 Task: Look for space in Buckhaven, United Kingdom from 7th July, 2023 to 14th July, 2023 for 1 adult in price range Rs.6000 to Rs.14000. Place can be shared room with 1  bedroom having 1 bed and 1 bathroom. Property type can be house, flat, guest house, hotel. Amenities needed are: wifi. Booking option can be shelf check-in. Required host language is English.
Action: Mouse moved to (431, 52)
Screenshot: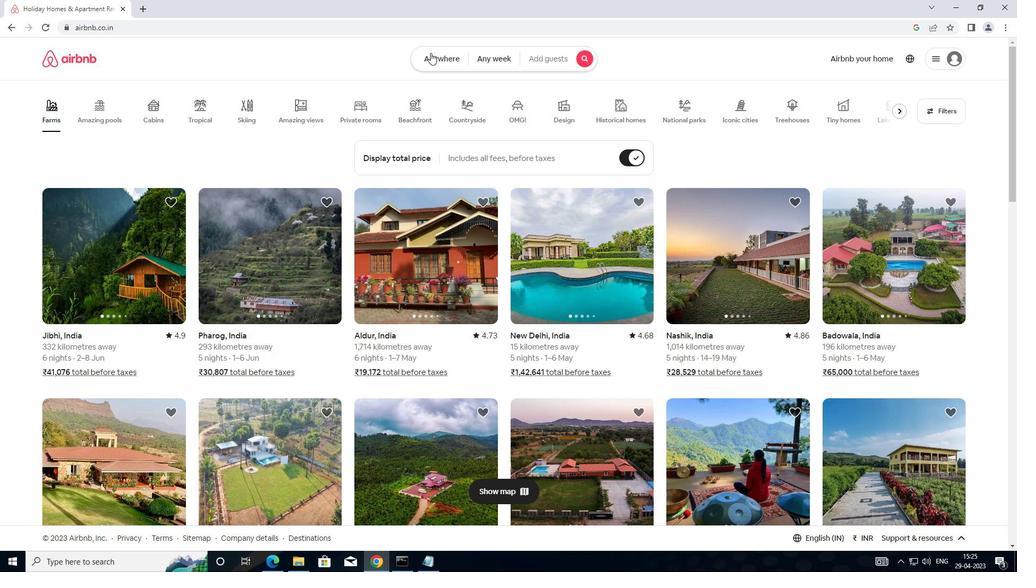 
Action: Mouse pressed left at (431, 52)
Screenshot: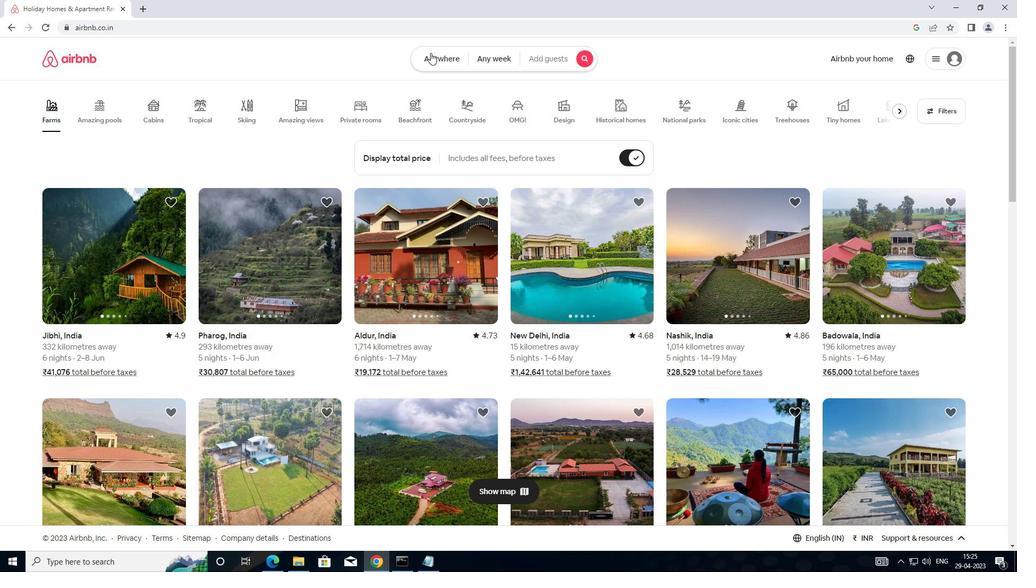 
Action: Mouse moved to (317, 103)
Screenshot: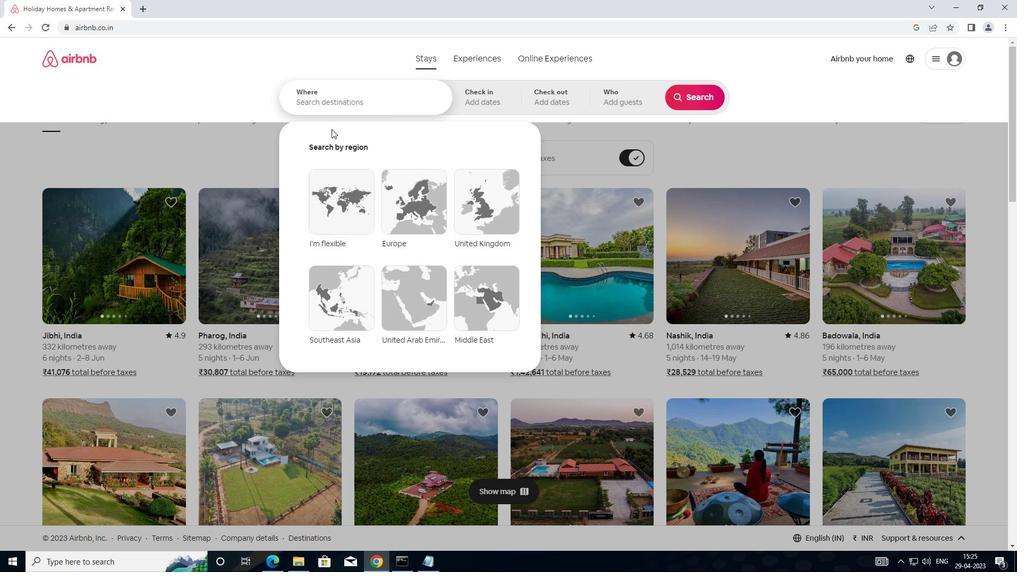 
Action: Mouse pressed left at (317, 103)
Screenshot: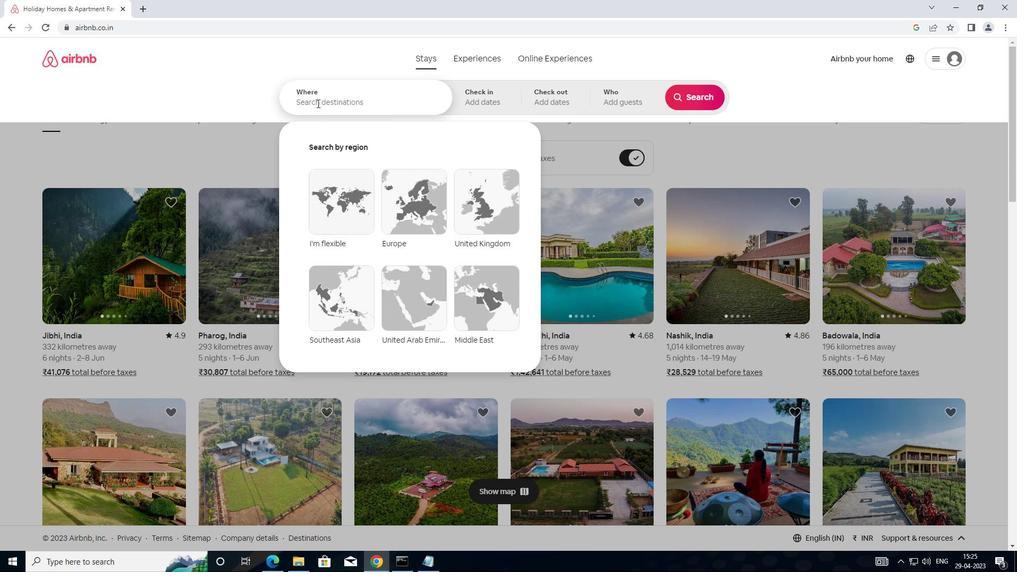 
Action: Mouse moved to (433, 112)
Screenshot: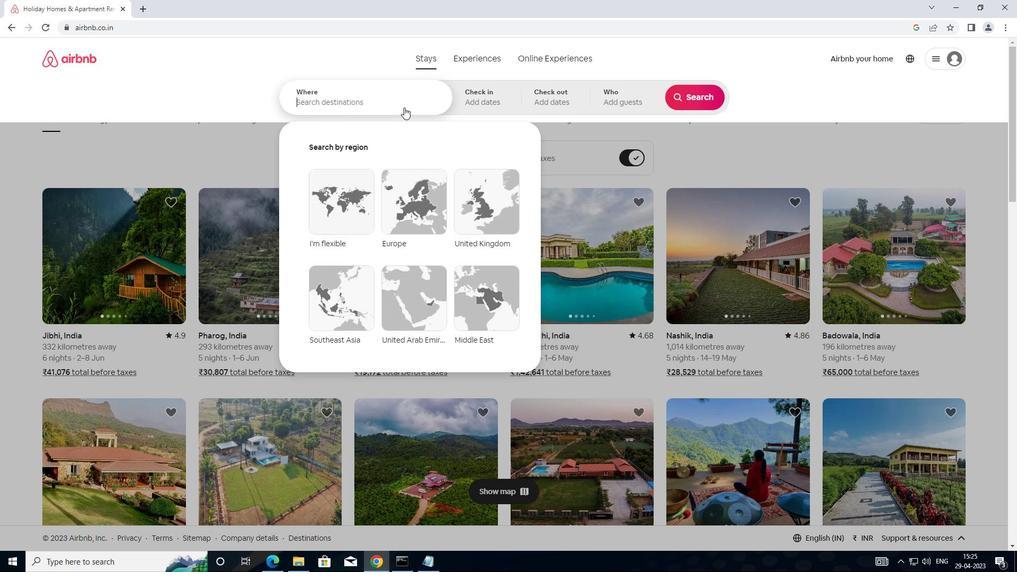 
Action: Key pressed <Key.shift>BUCKHEAVEN,UNITED<Key.space>KINGDOM
Screenshot: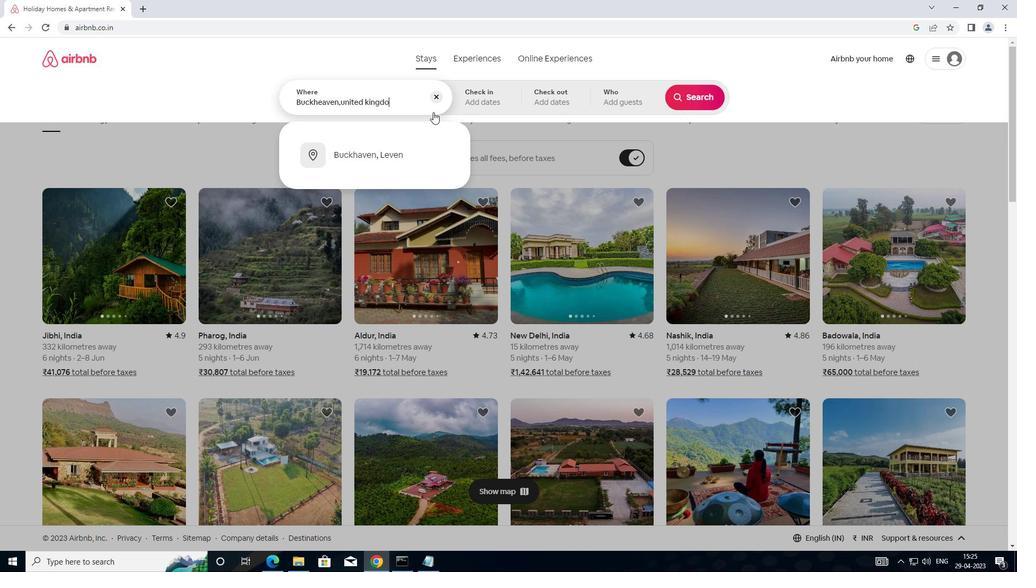 
Action: Mouse moved to (486, 85)
Screenshot: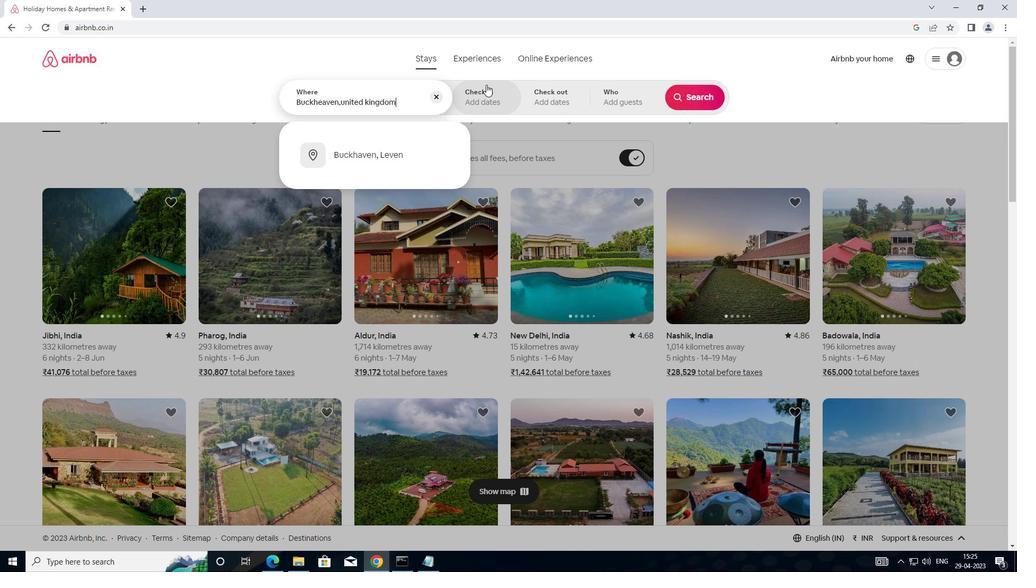 
Action: Mouse pressed left at (486, 85)
Screenshot: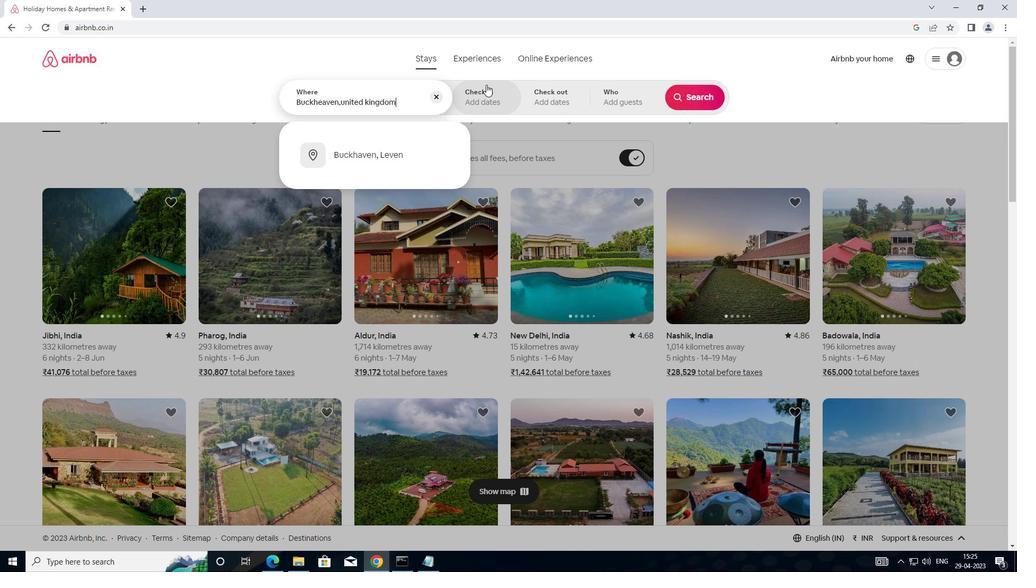 
Action: Mouse moved to (691, 181)
Screenshot: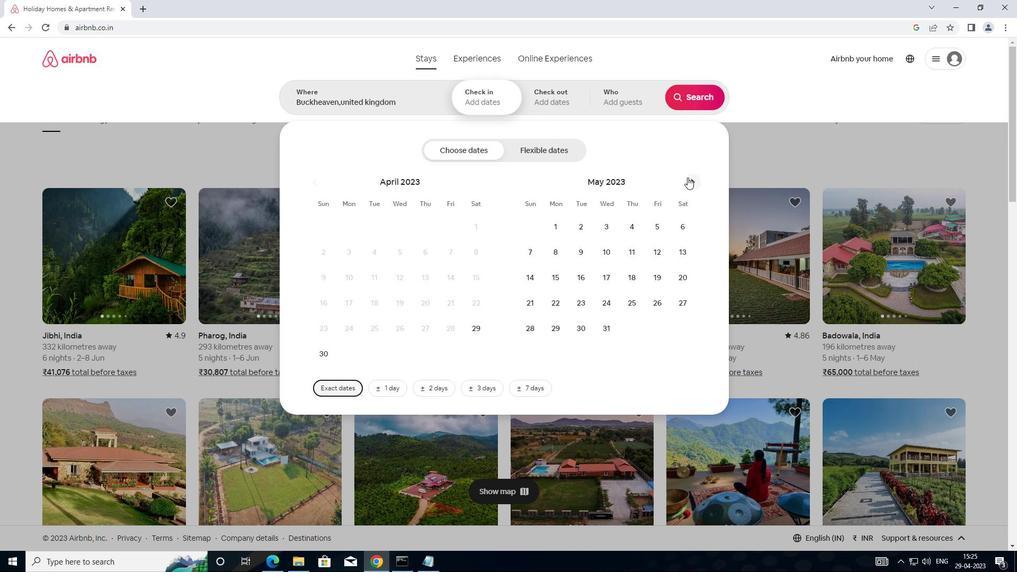 
Action: Mouse pressed left at (691, 181)
Screenshot: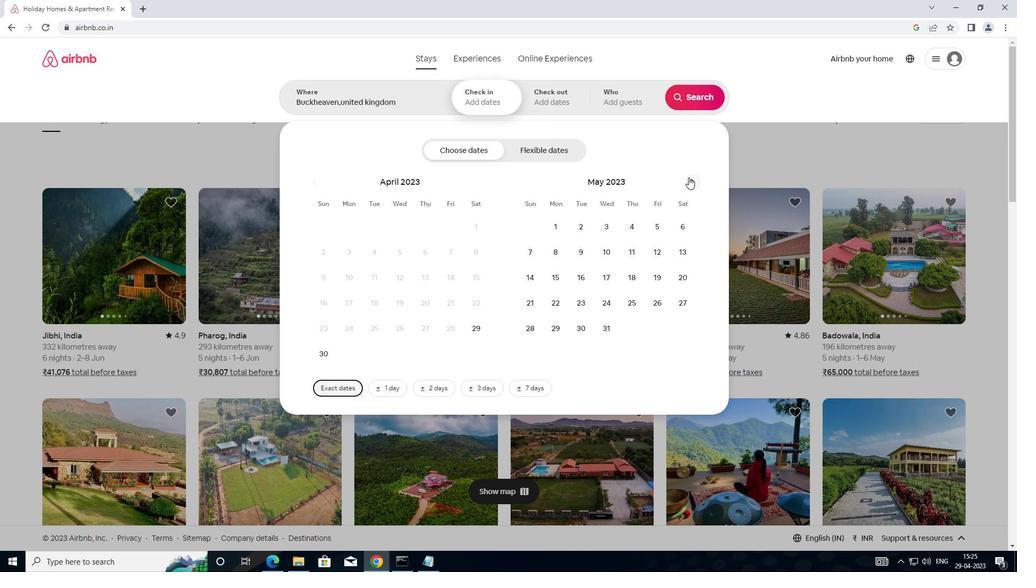 
Action: Mouse pressed left at (691, 181)
Screenshot: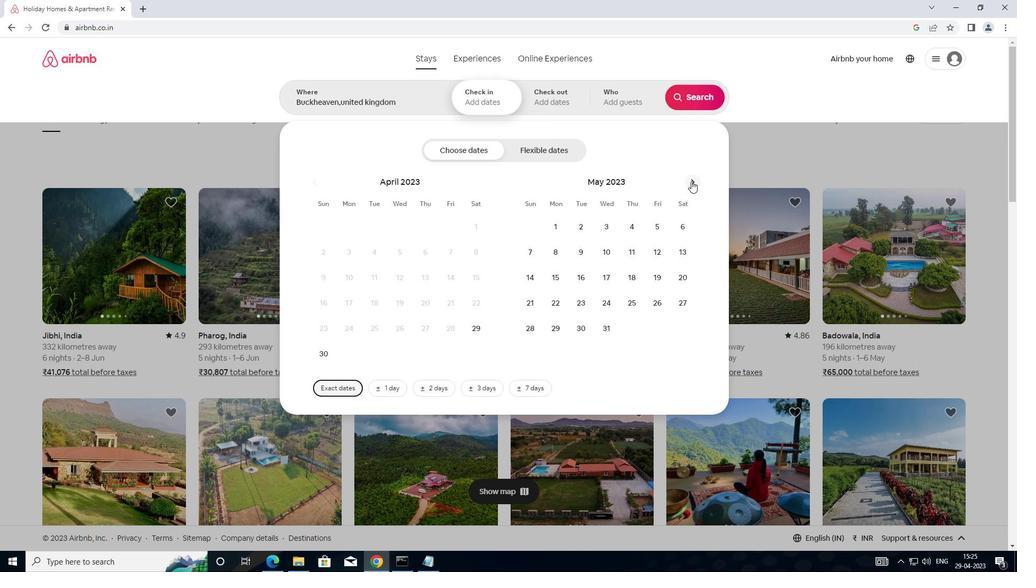 
Action: Mouse moved to (691, 181)
Screenshot: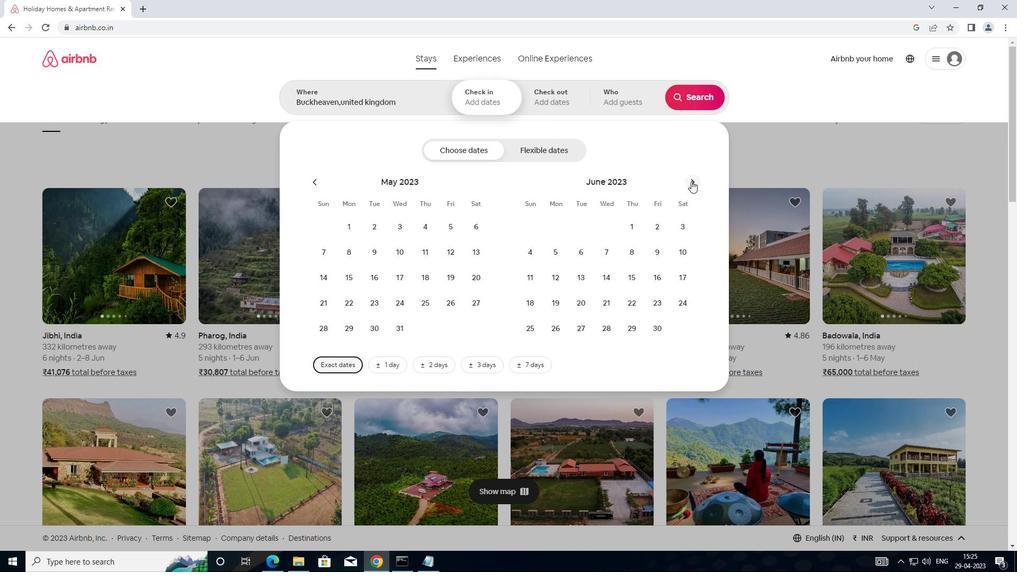 
Action: Mouse pressed left at (691, 181)
Screenshot: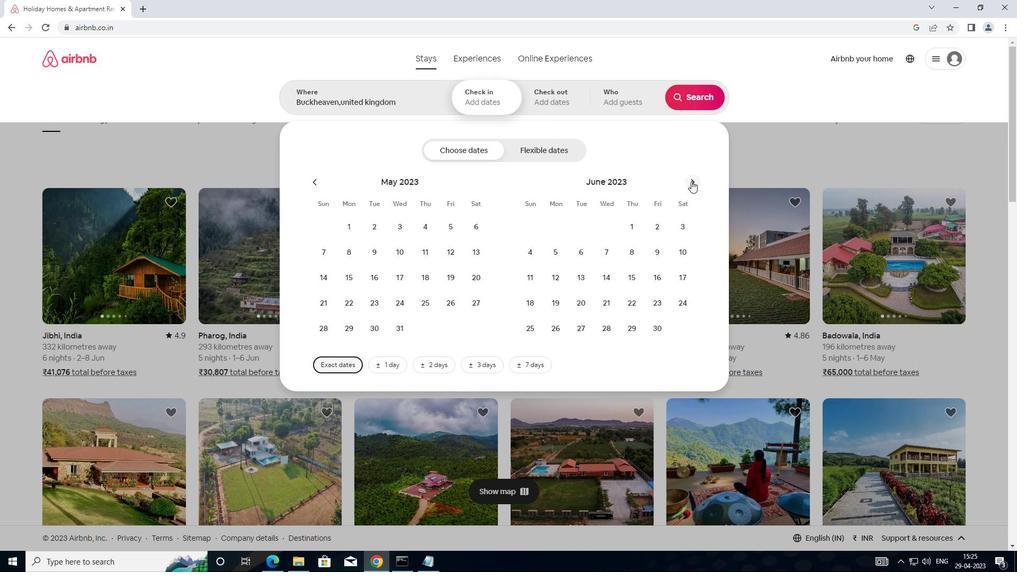 
Action: Mouse moved to (446, 250)
Screenshot: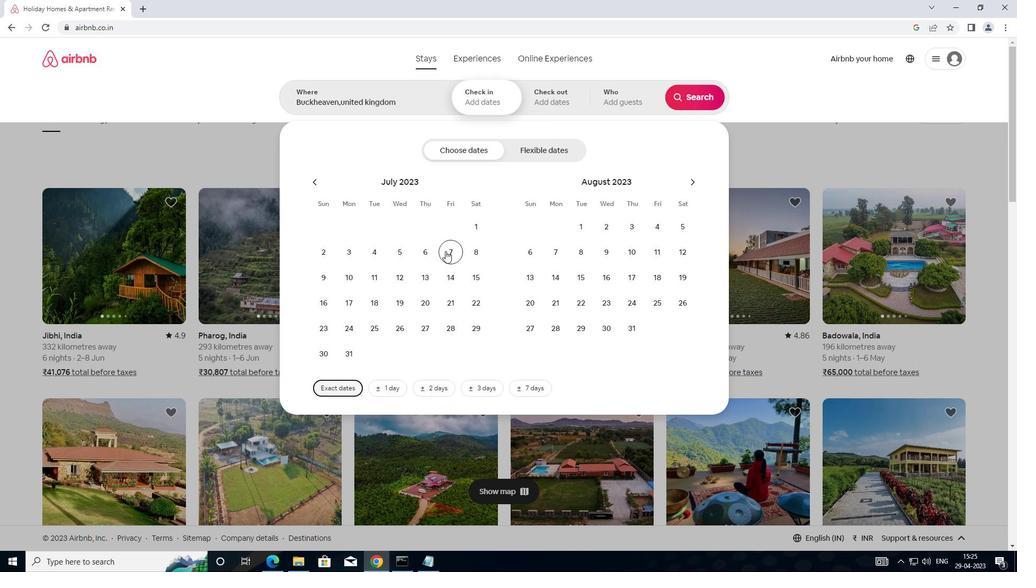 
Action: Mouse pressed left at (446, 250)
Screenshot: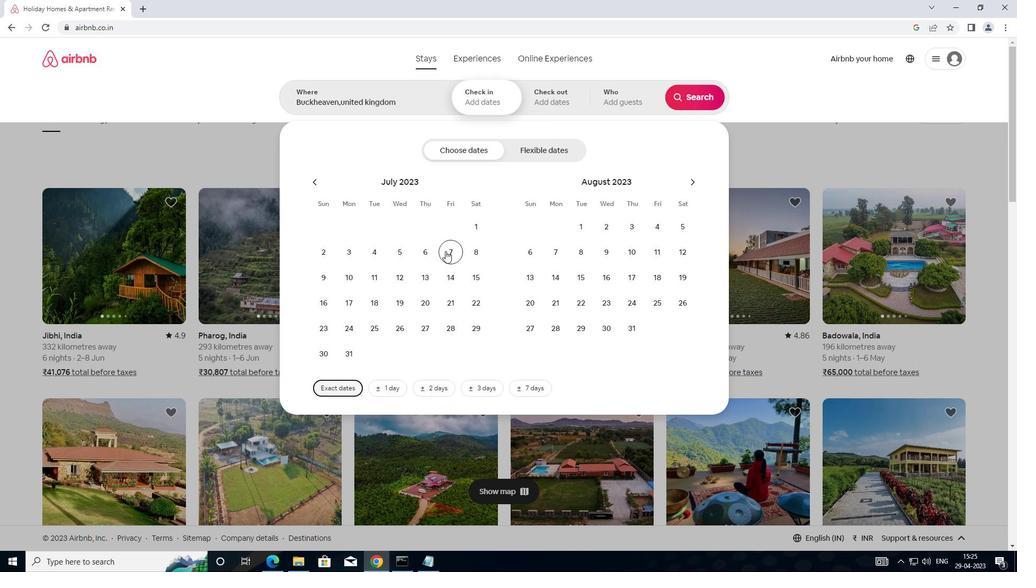 
Action: Mouse moved to (448, 276)
Screenshot: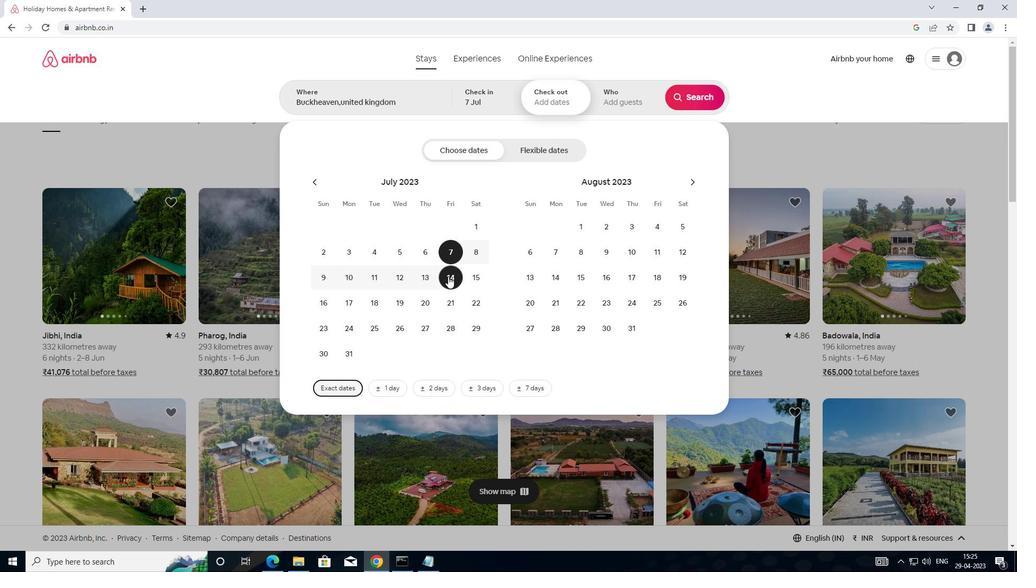 
Action: Mouse pressed left at (448, 276)
Screenshot: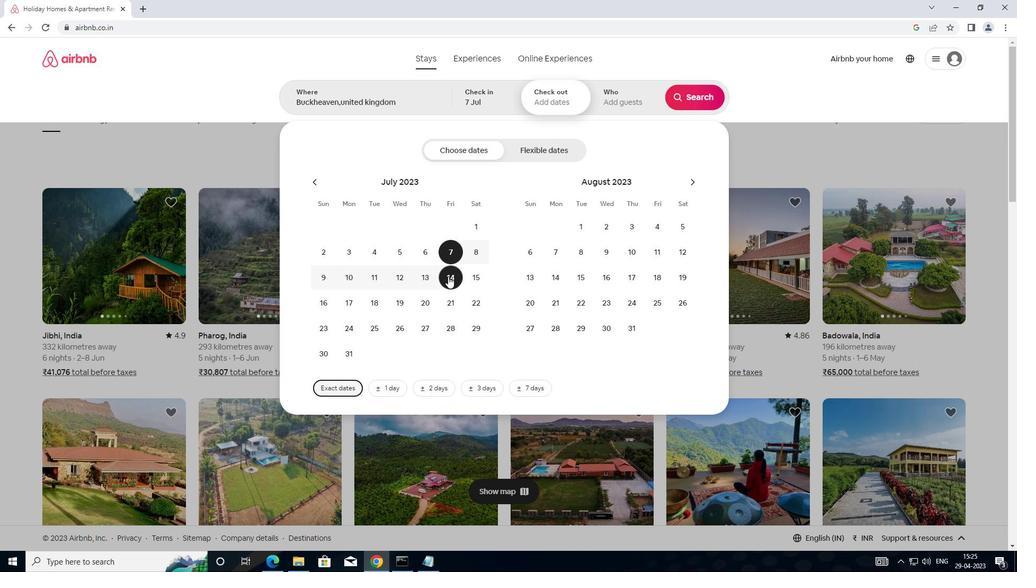 
Action: Mouse moved to (628, 107)
Screenshot: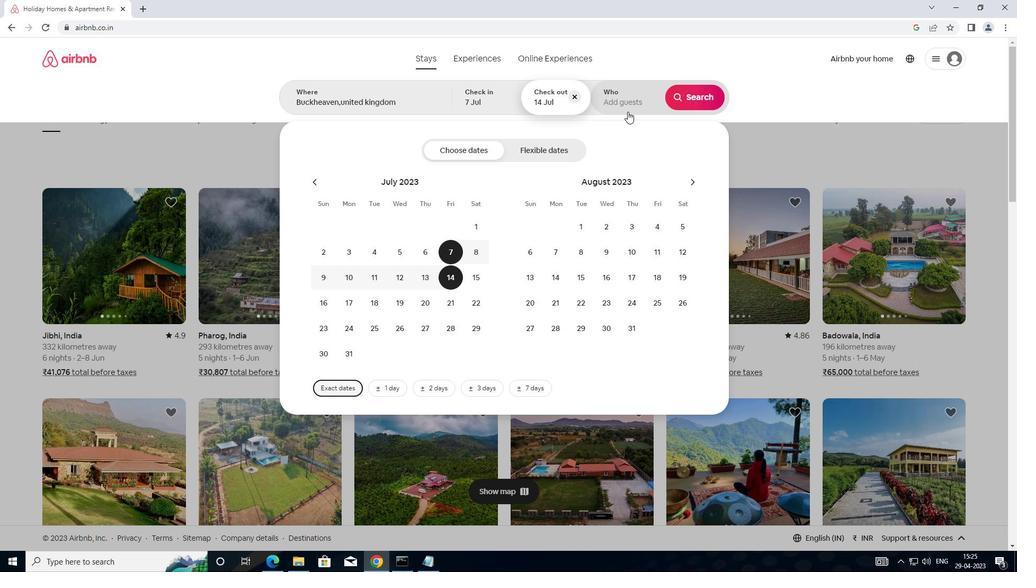 
Action: Mouse pressed left at (628, 107)
Screenshot: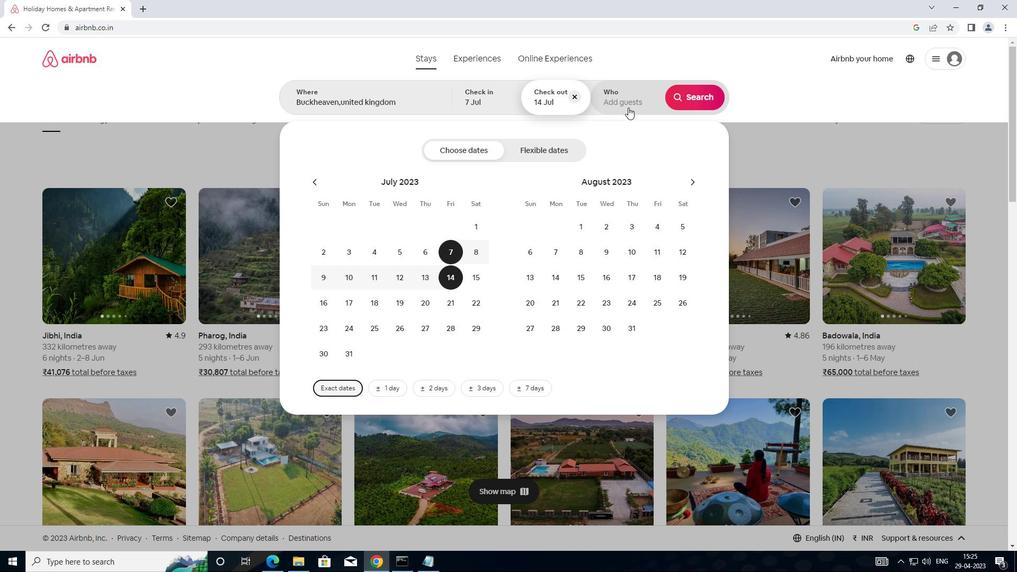 
Action: Mouse moved to (702, 148)
Screenshot: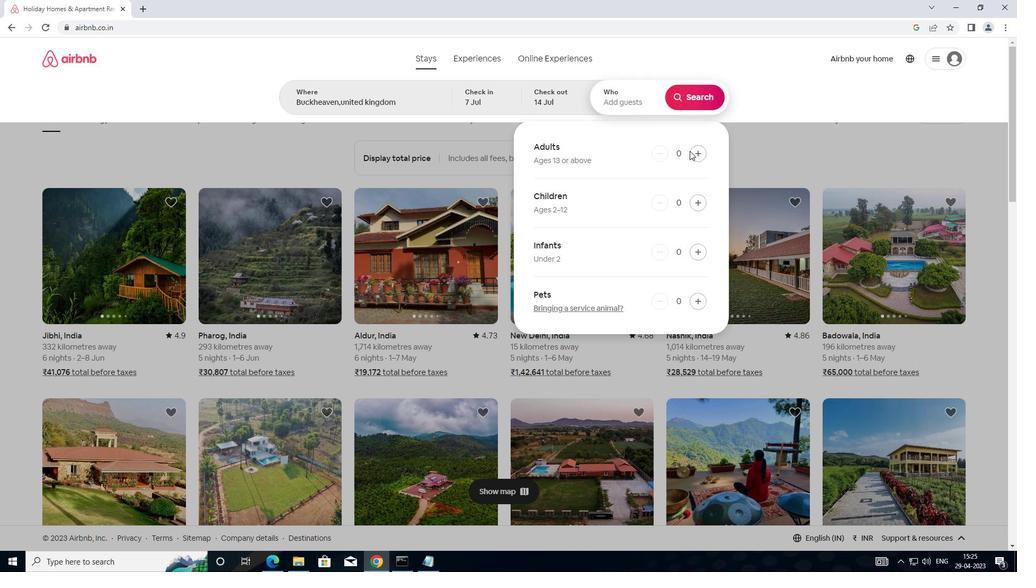 
Action: Mouse pressed left at (702, 148)
Screenshot: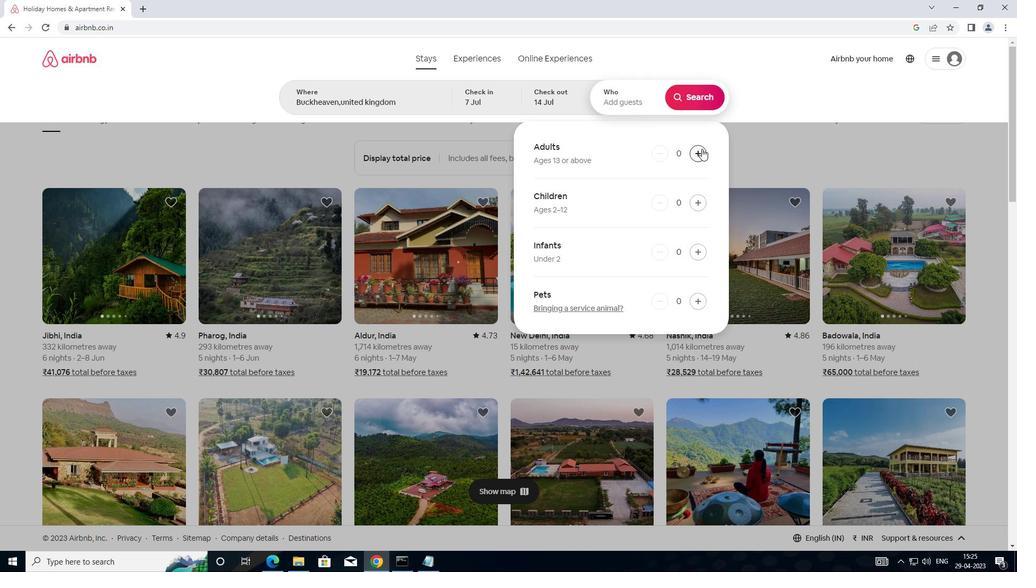 
Action: Mouse moved to (715, 99)
Screenshot: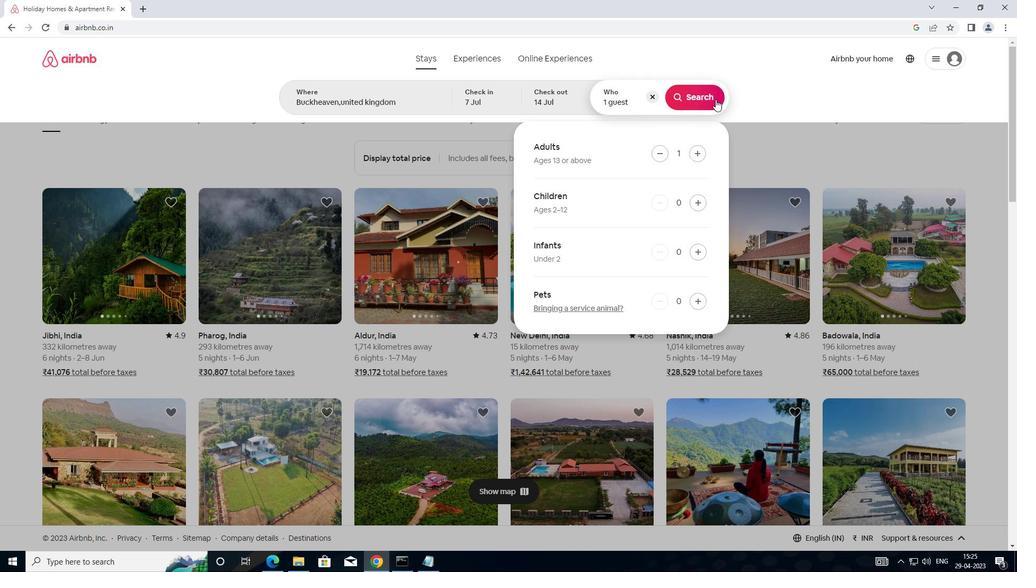 
Action: Mouse pressed left at (715, 99)
Screenshot: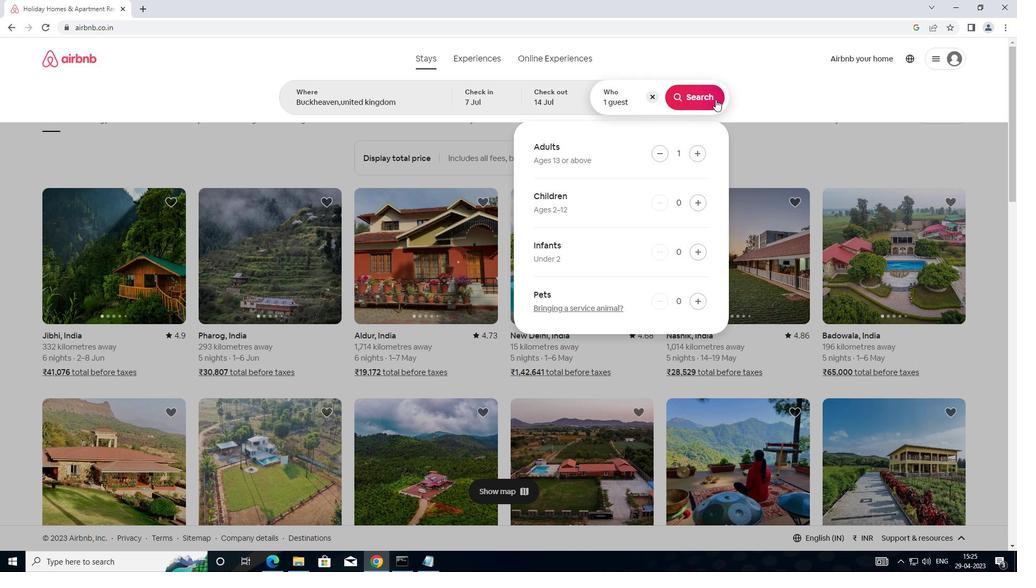 
Action: Mouse moved to (979, 104)
Screenshot: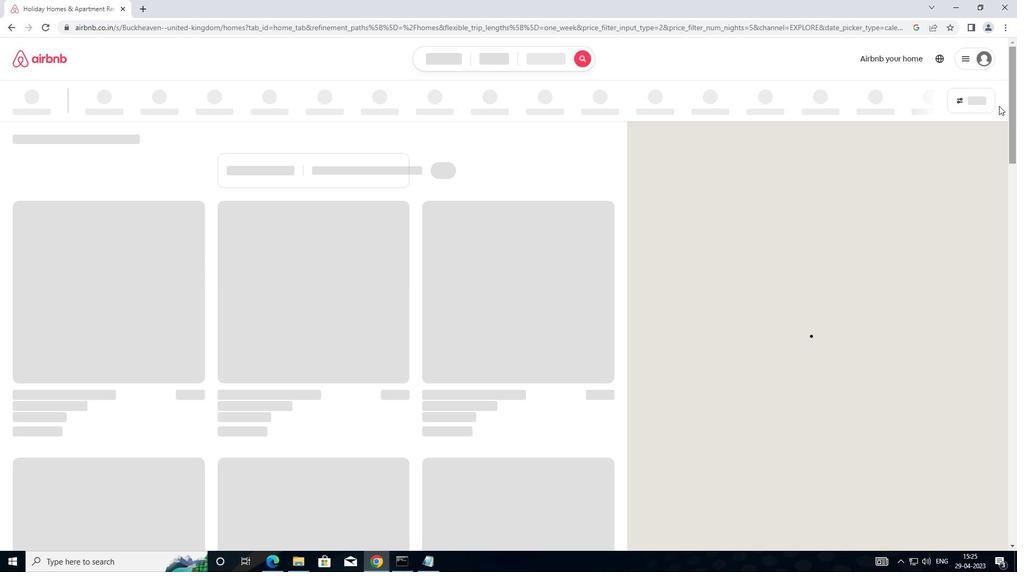 
Action: Mouse pressed left at (979, 104)
Screenshot: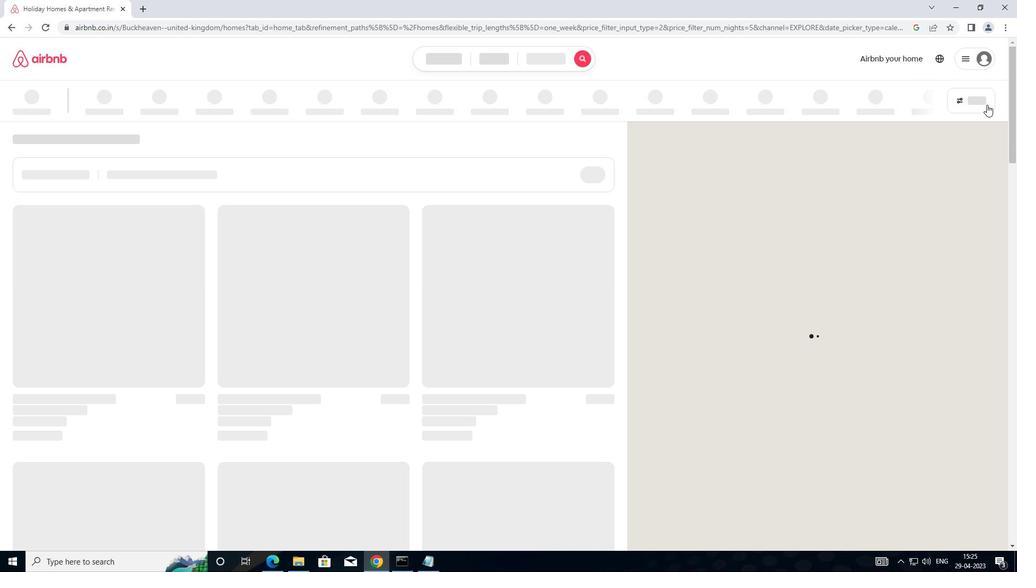 
Action: Mouse moved to (422, 236)
Screenshot: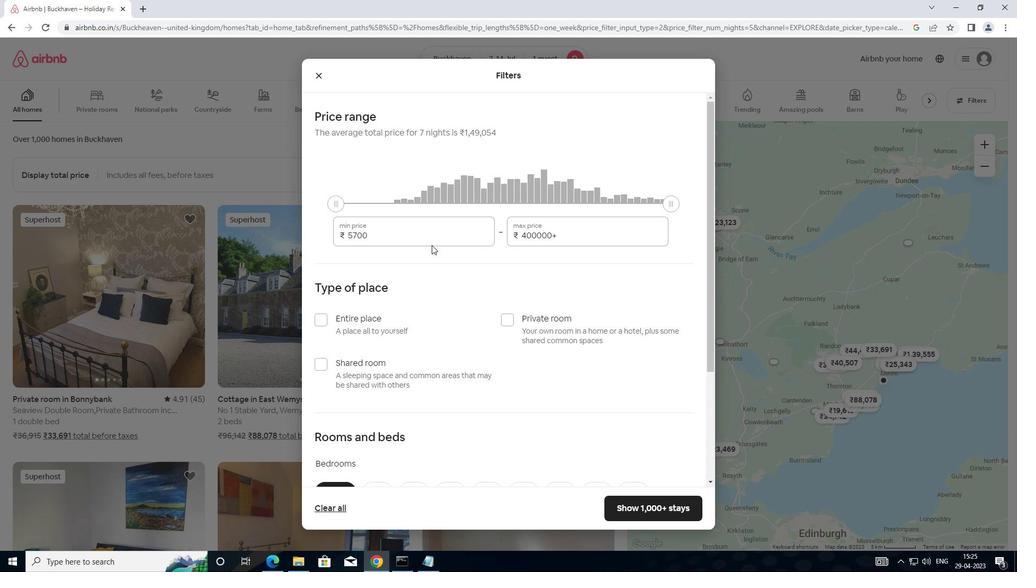 
Action: Mouse pressed left at (422, 236)
Screenshot: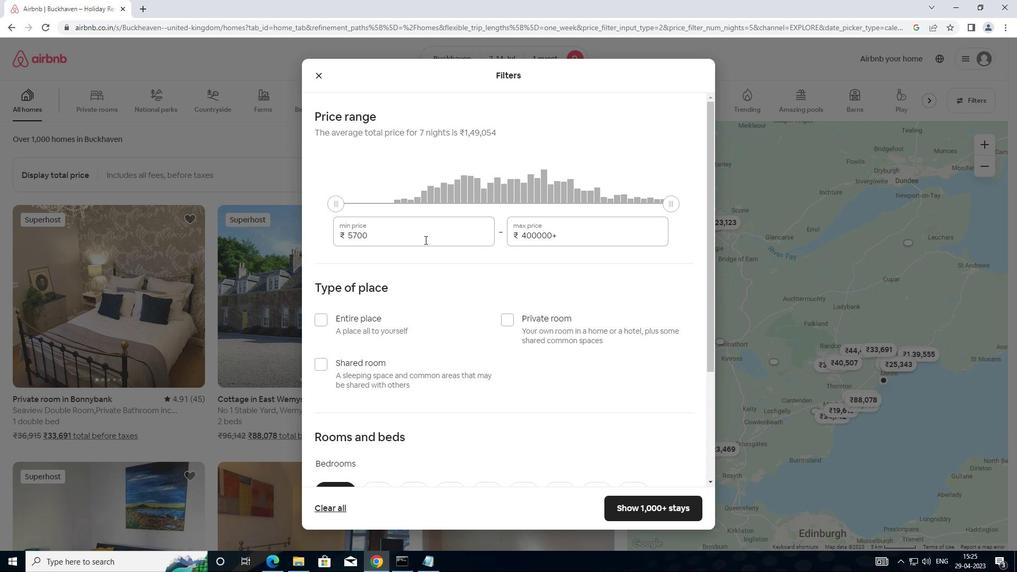 
Action: Mouse moved to (338, 250)
Screenshot: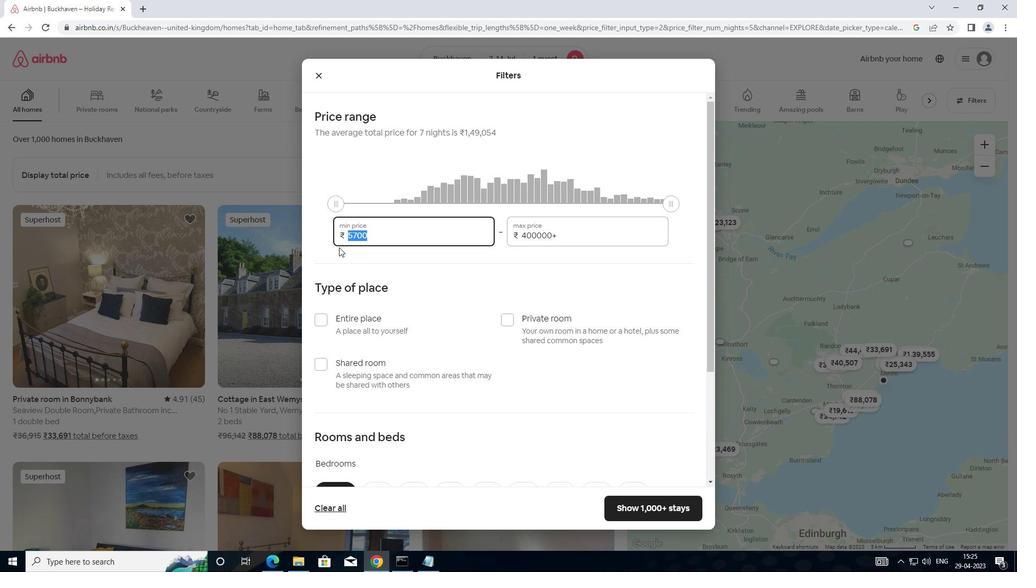 
Action: Key pressed 6000
Screenshot: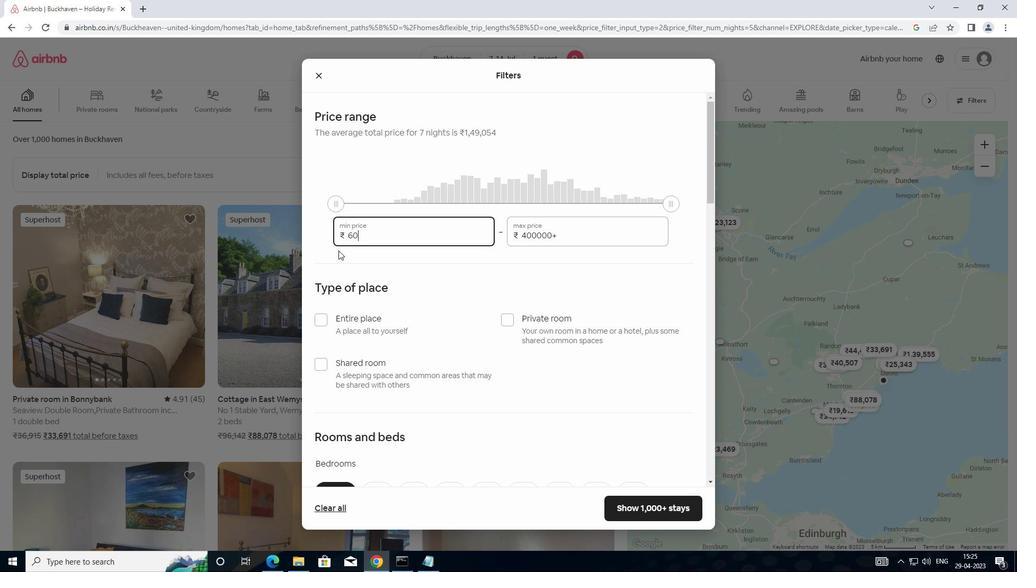 
Action: Mouse moved to (574, 229)
Screenshot: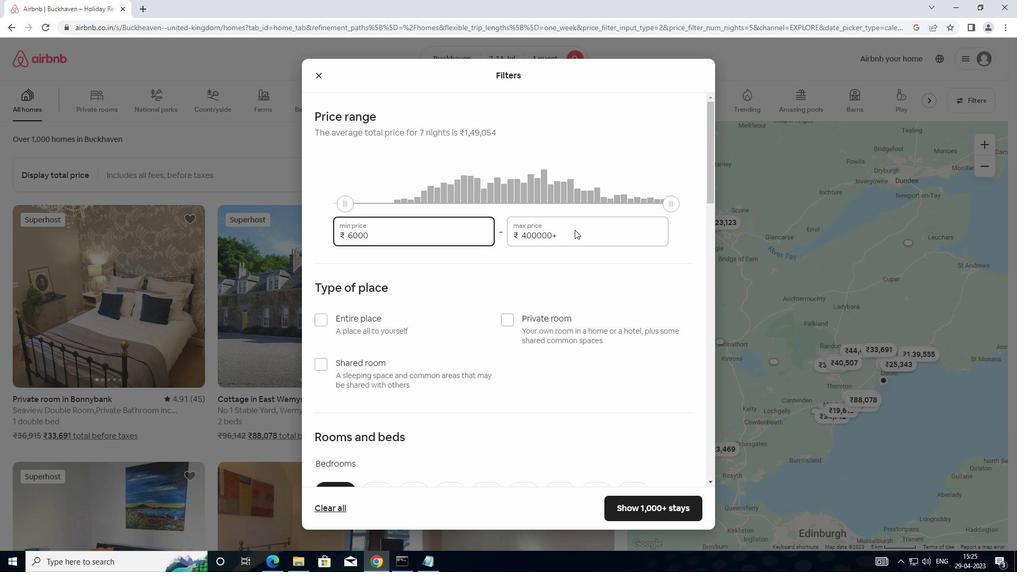 
Action: Mouse pressed left at (574, 229)
Screenshot: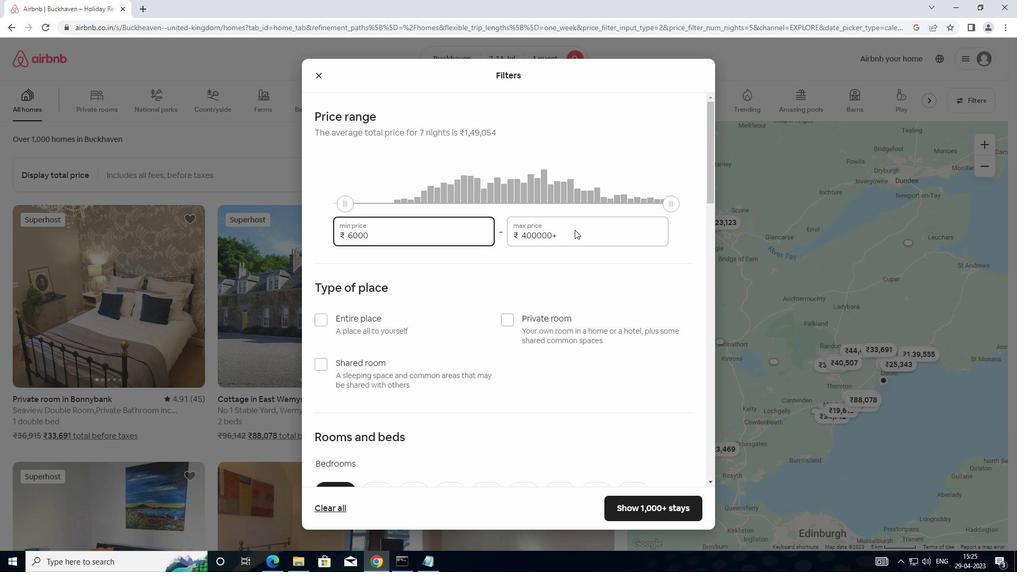 
Action: Mouse moved to (564, 234)
Screenshot: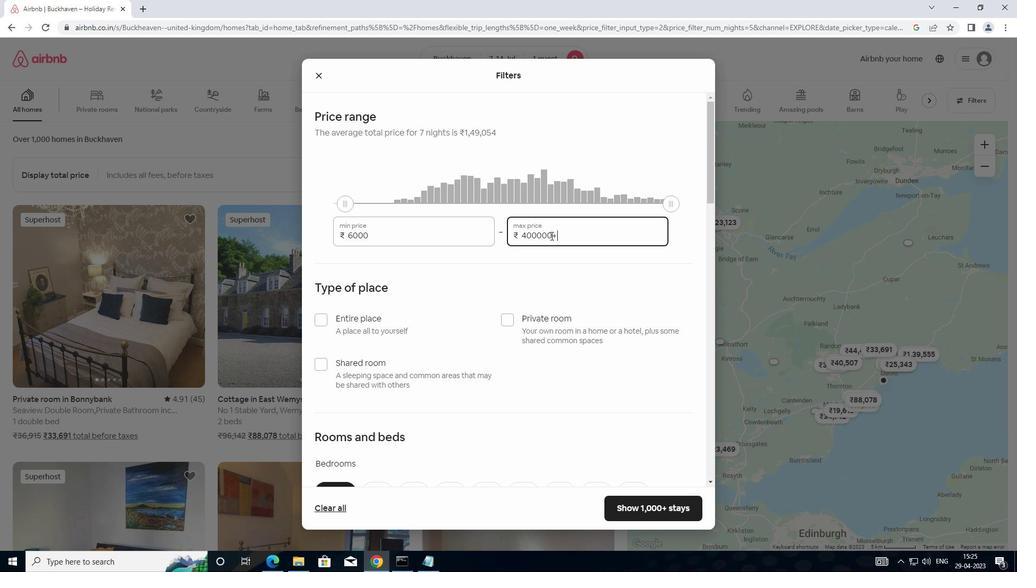 
Action: Mouse pressed left at (564, 234)
Screenshot: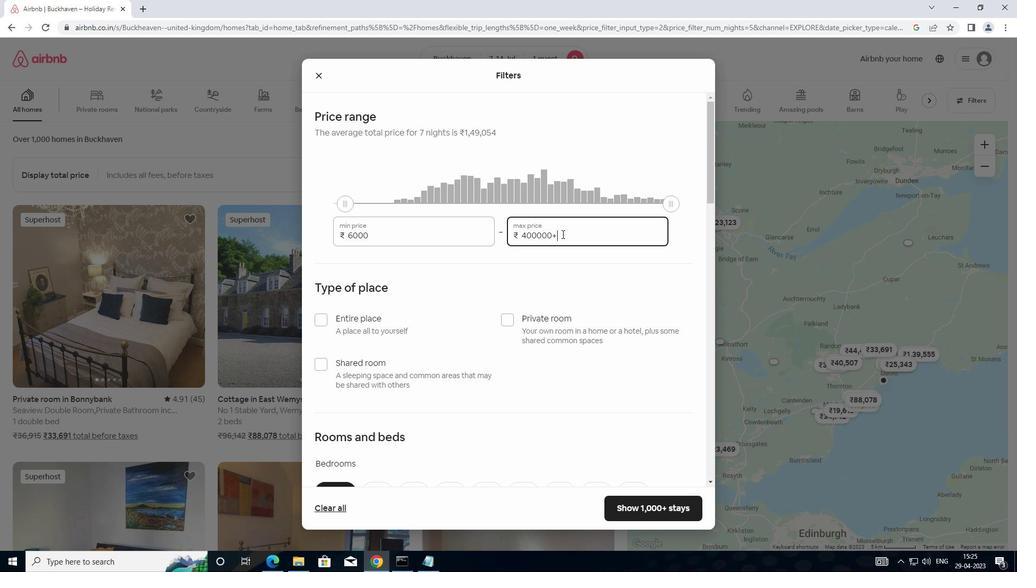 
Action: Mouse moved to (514, 231)
Screenshot: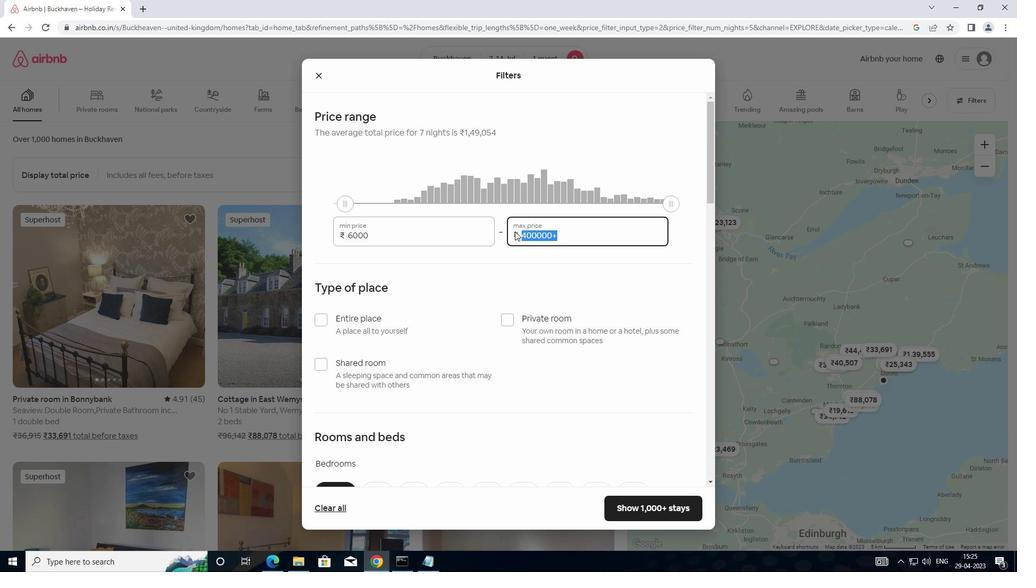 
Action: Key pressed 1
Screenshot: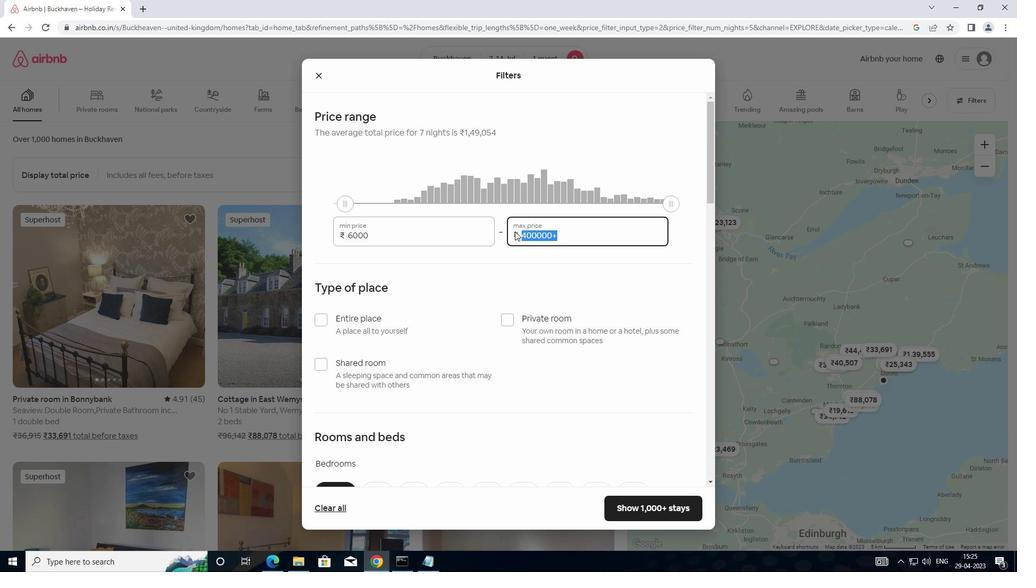 
Action: Mouse moved to (514, 231)
Screenshot: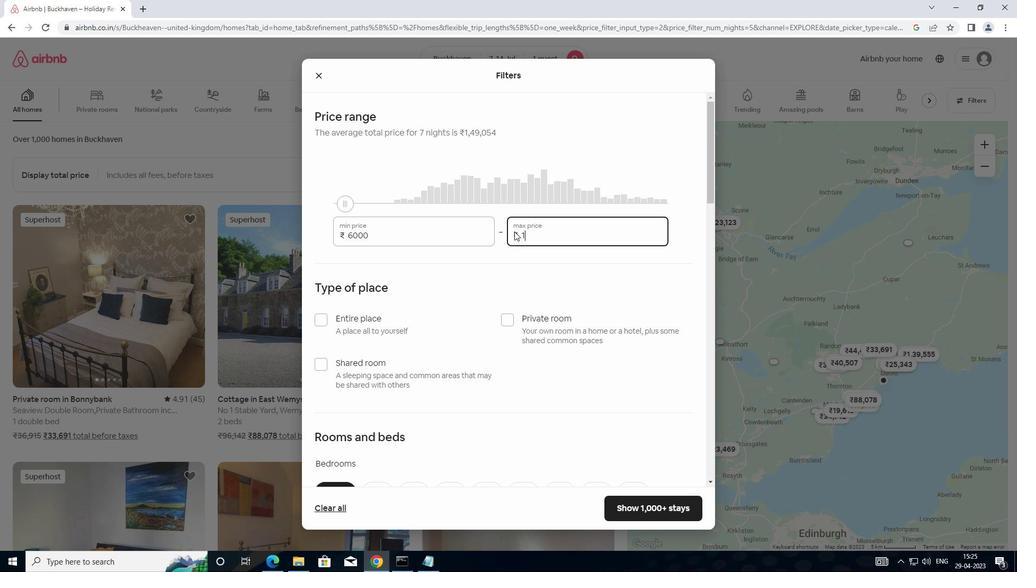 
Action: Key pressed 4
Screenshot: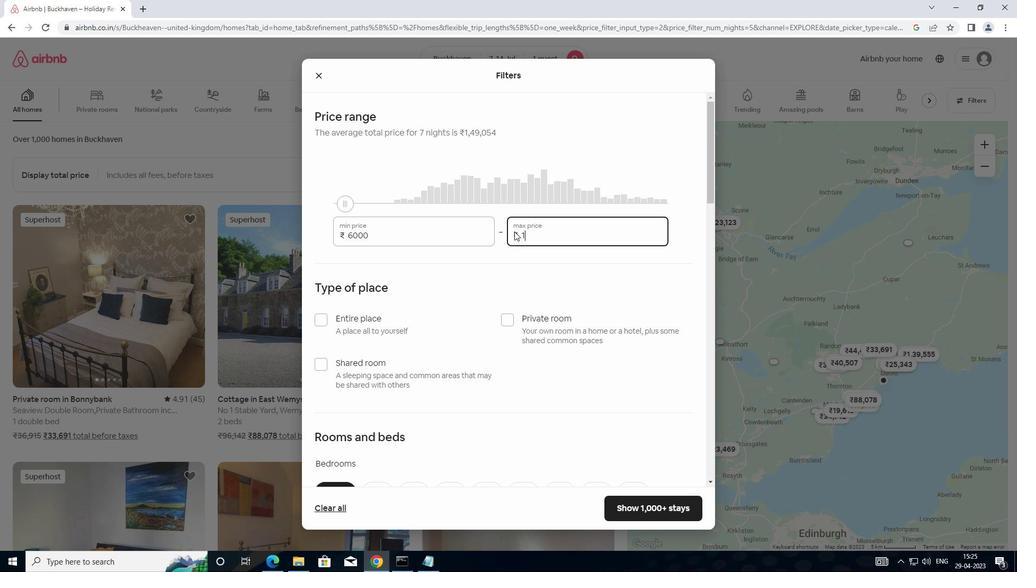 
Action: Mouse moved to (514, 230)
Screenshot: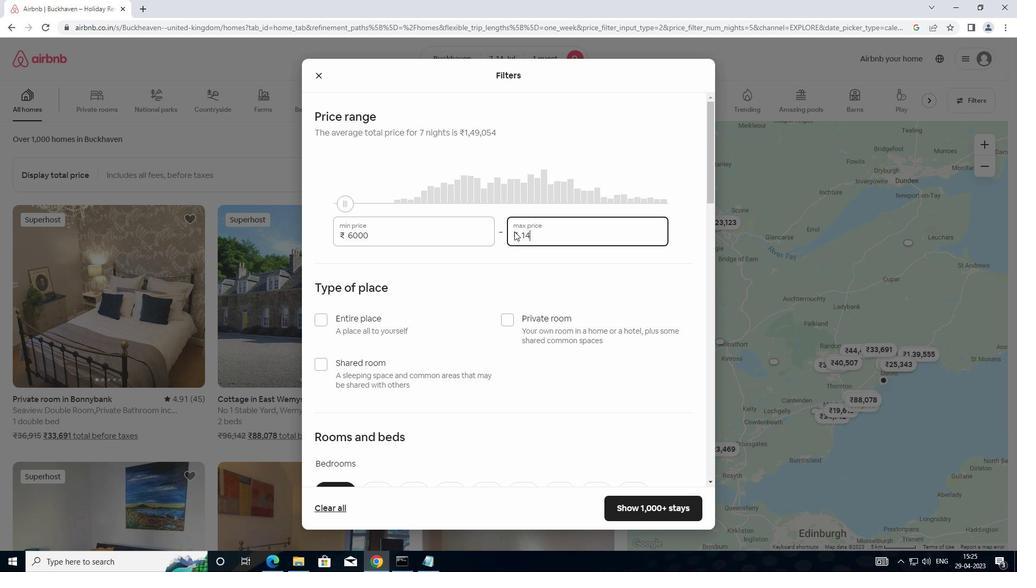 
Action: Key pressed 0
Screenshot: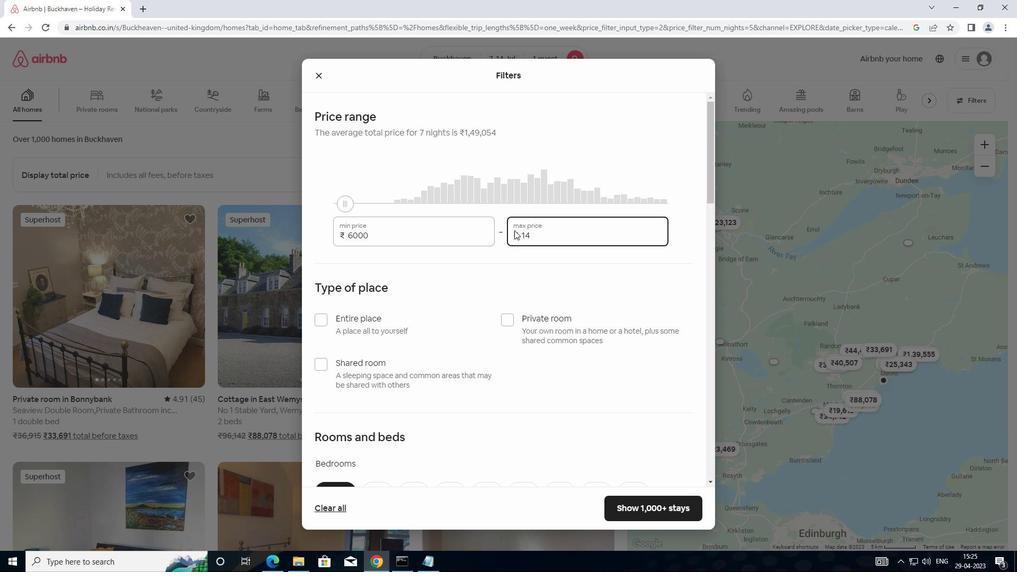 
Action: Mouse moved to (515, 229)
Screenshot: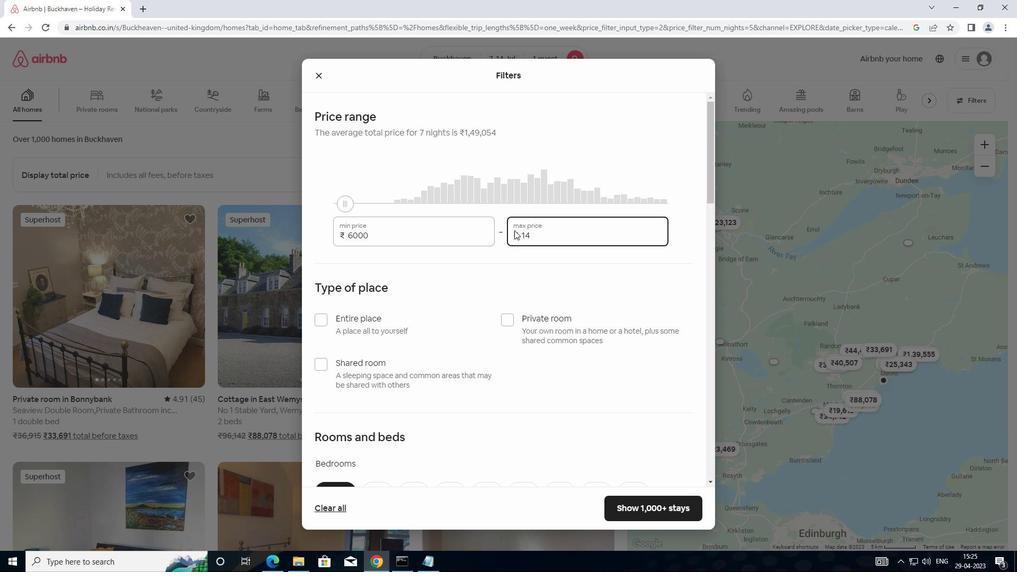 
Action: Key pressed 0
Screenshot: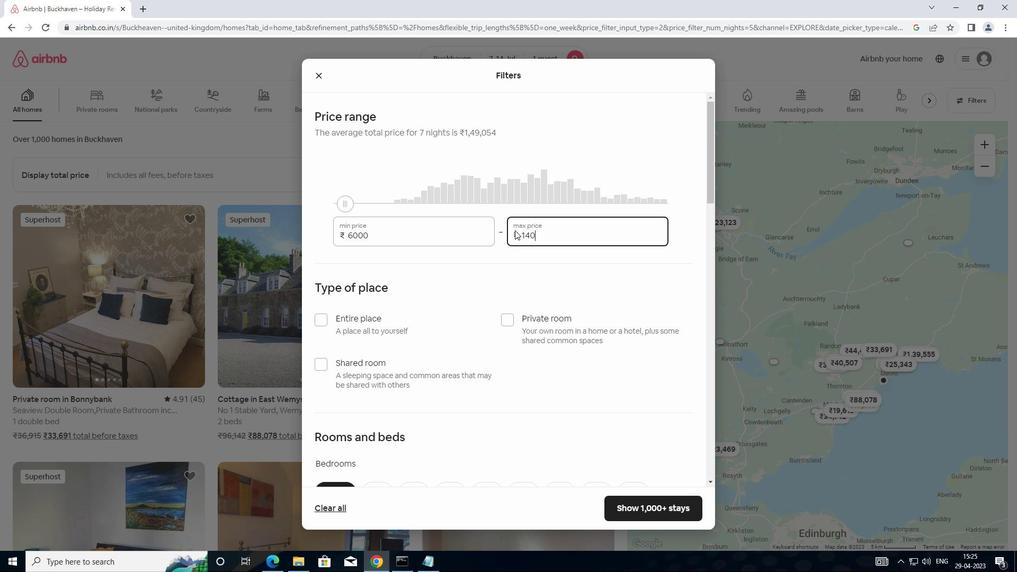 
Action: Mouse moved to (515, 229)
Screenshot: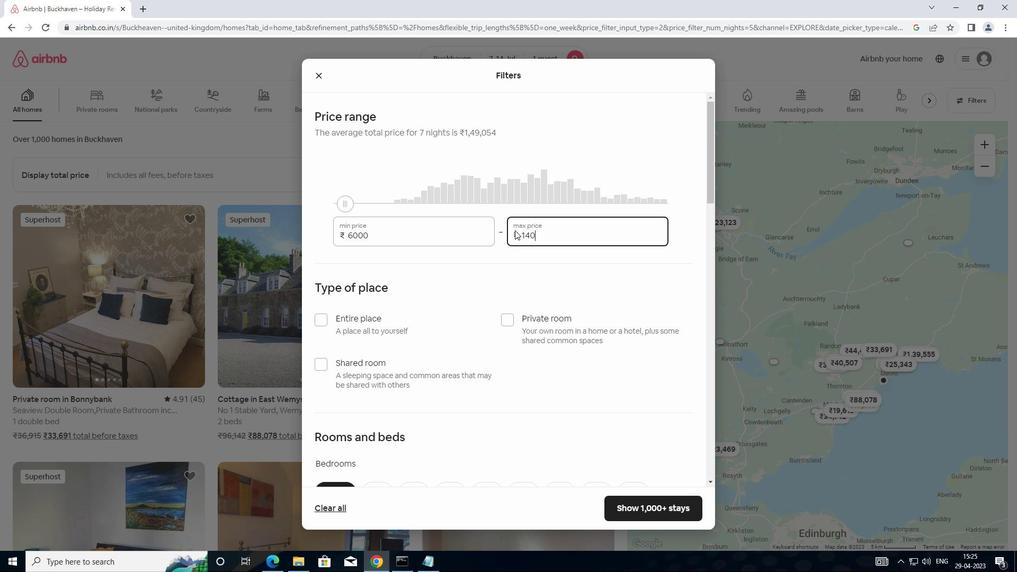 
Action: Key pressed 0
Screenshot: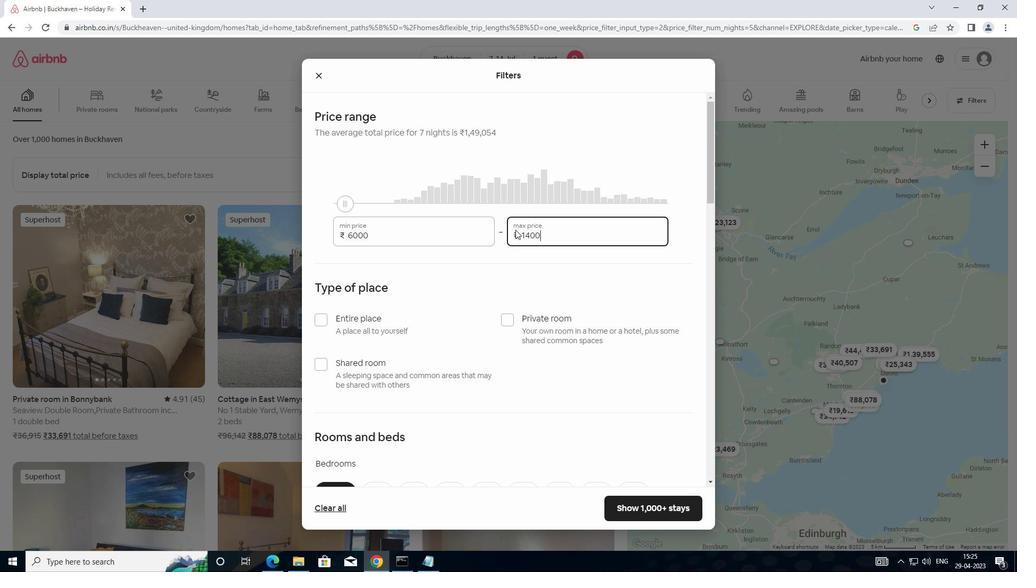 
Action: Mouse moved to (500, 264)
Screenshot: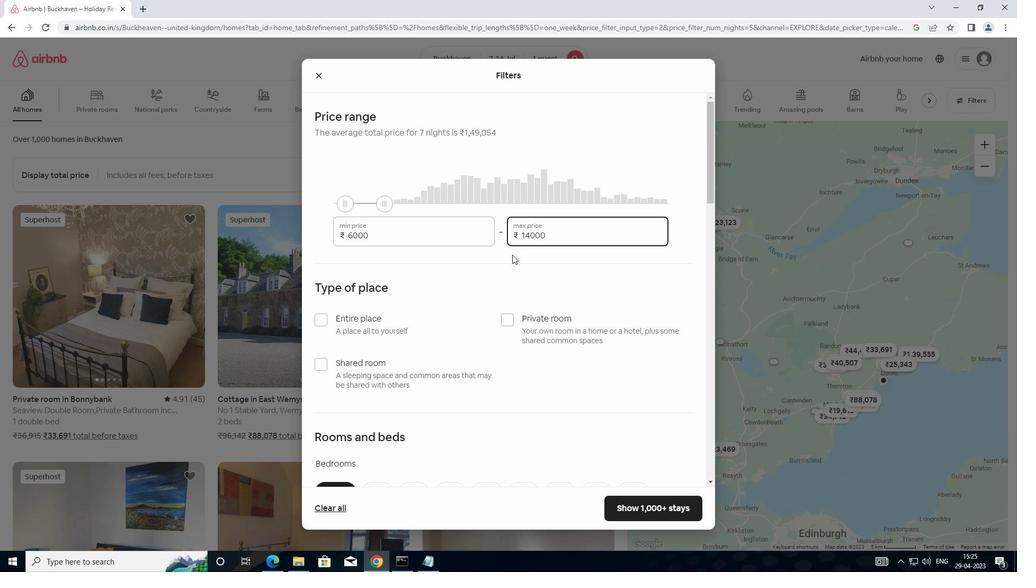 
Action: Mouse scrolled (500, 263) with delta (0, 0)
Screenshot: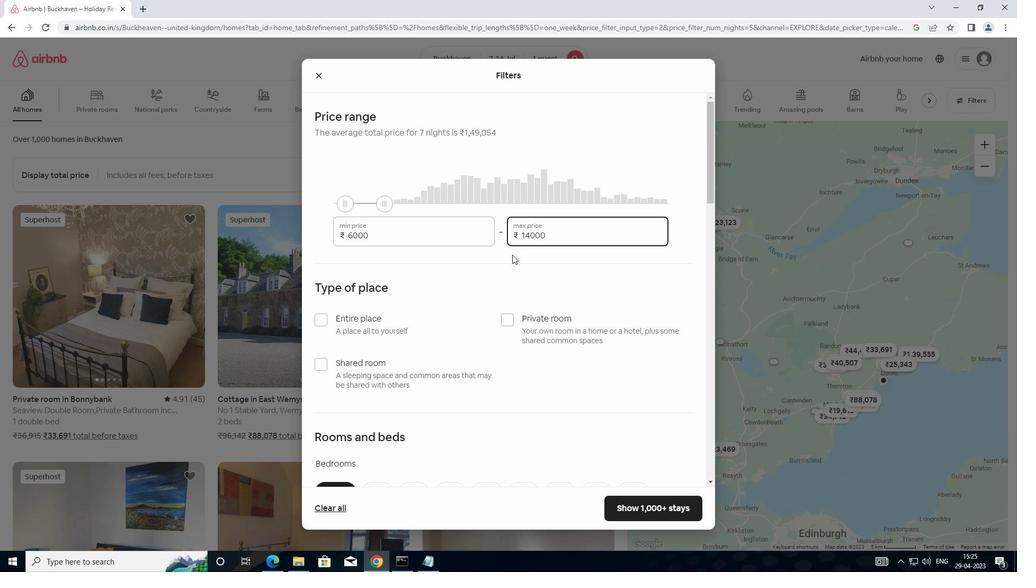 
Action: Mouse moved to (499, 270)
Screenshot: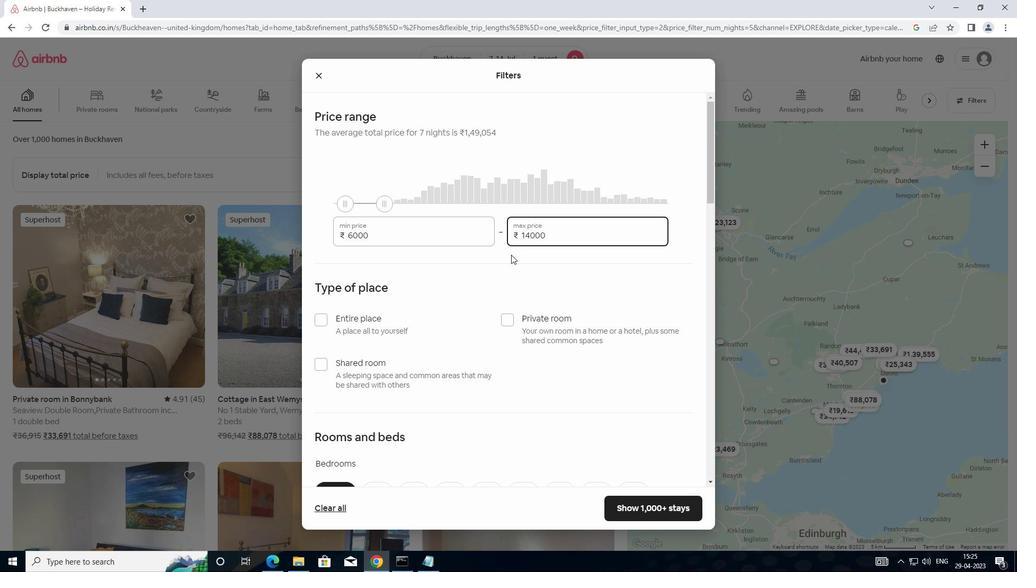 
Action: Mouse scrolled (499, 269) with delta (0, 0)
Screenshot: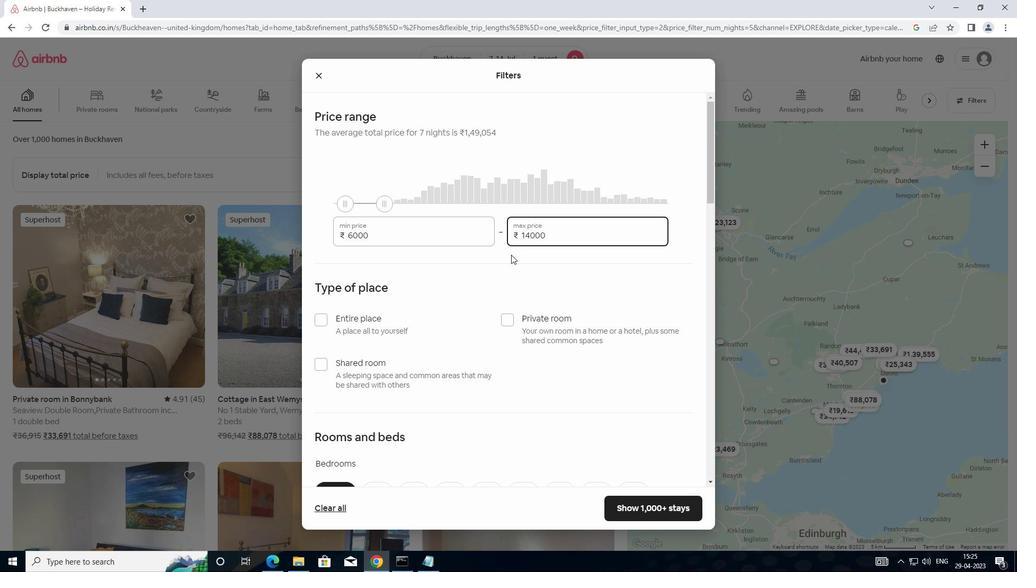 
Action: Mouse moved to (322, 261)
Screenshot: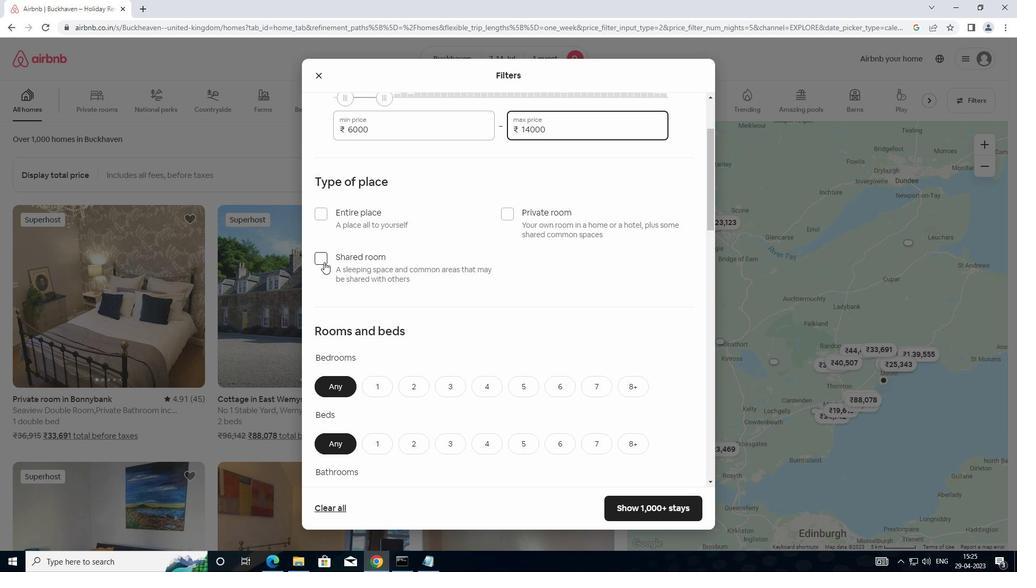
Action: Mouse pressed left at (322, 261)
Screenshot: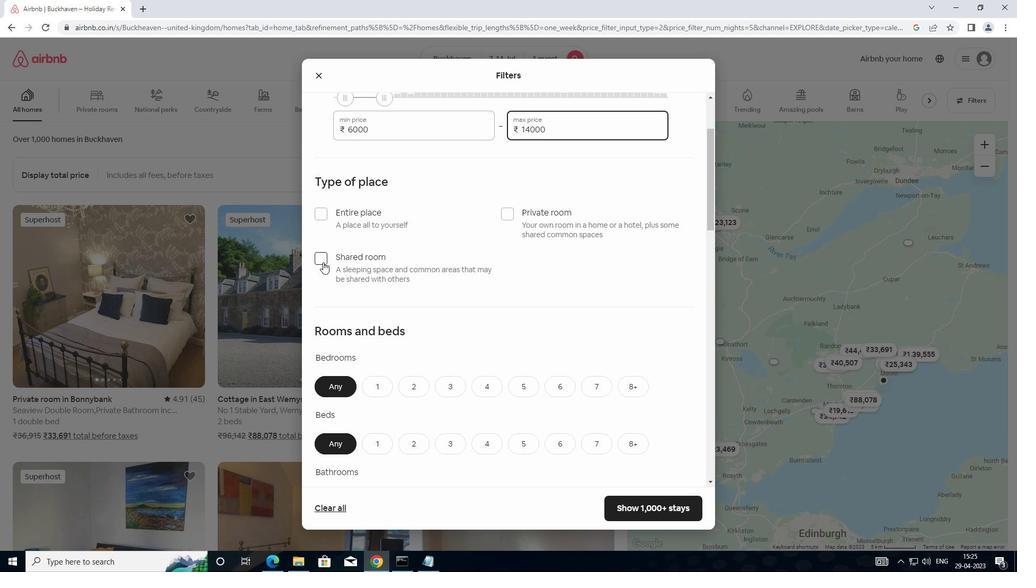 
Action: Mouse moved to (413, 265)
Screenshot: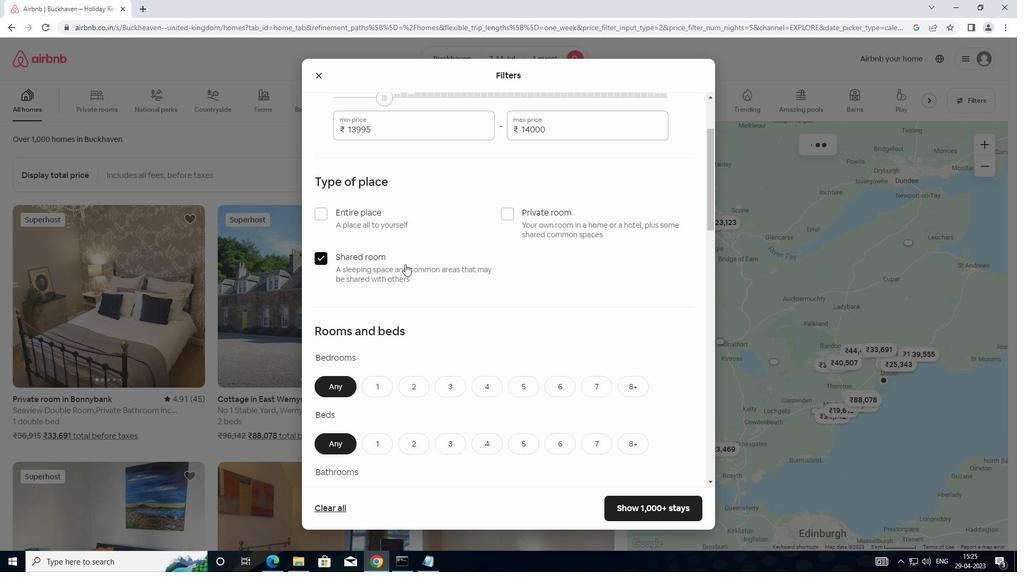 
Action: Mouse scrolled (413, 265) with delta (0, 0)
Screenshot: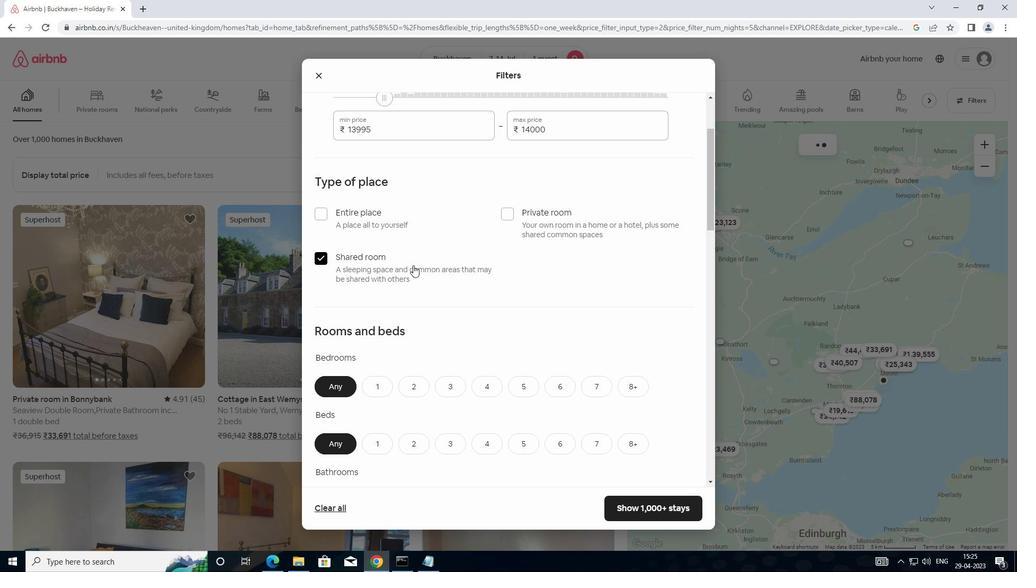 
Action: Mouse moved to (414, 268)
Screenshot: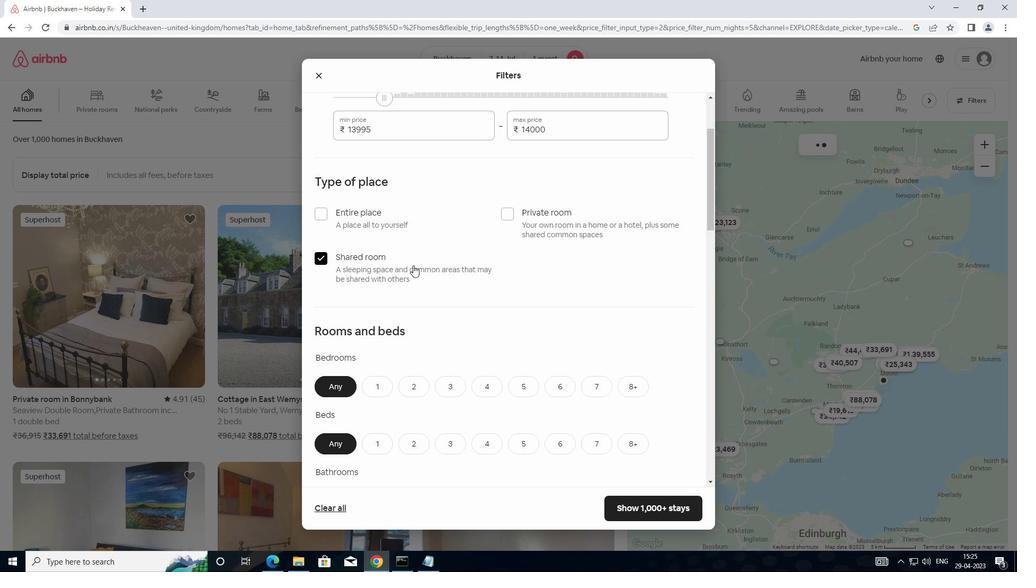 
Action: Mouse scrolled (414, 267) with delta (0, 0)
Screenshot: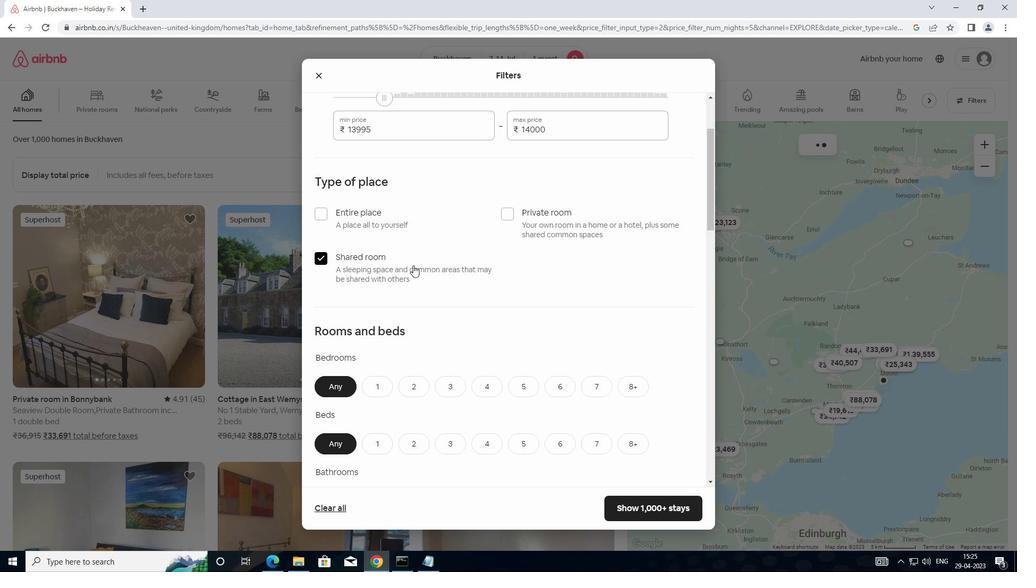 
Action: Mouse moved to (414, 269)
Screenshot: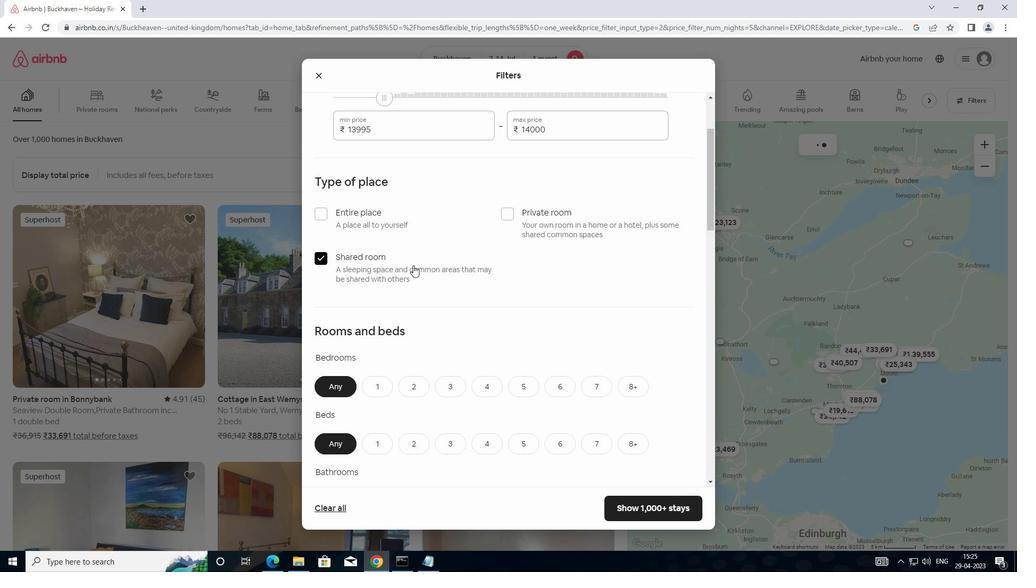 
Action: Mouse scrolled (414, 268) with delta (0, 0)
Screenshot: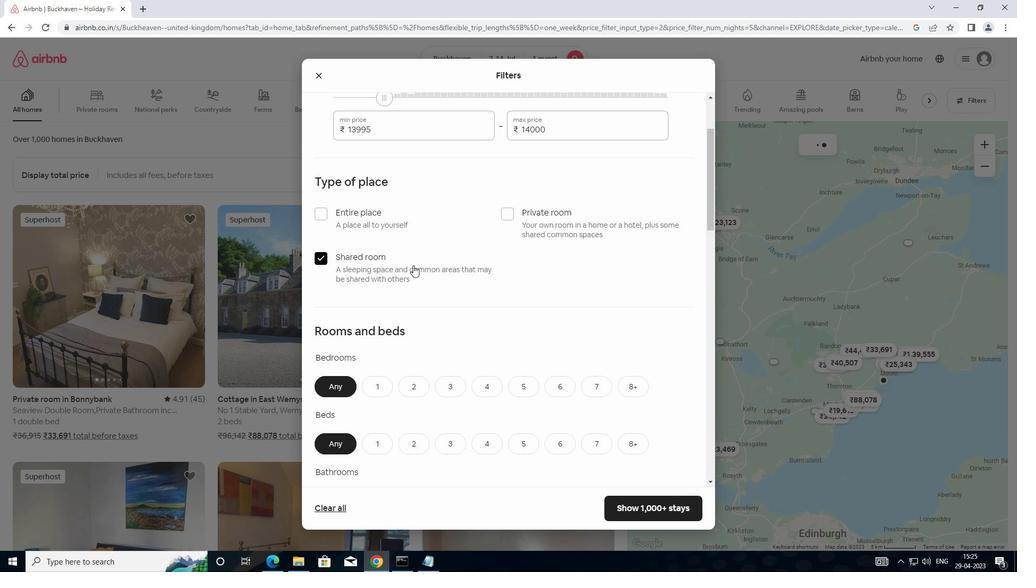 
Action: Mouse scrolled (414, 268) with delta (0, 0)
Screenshot: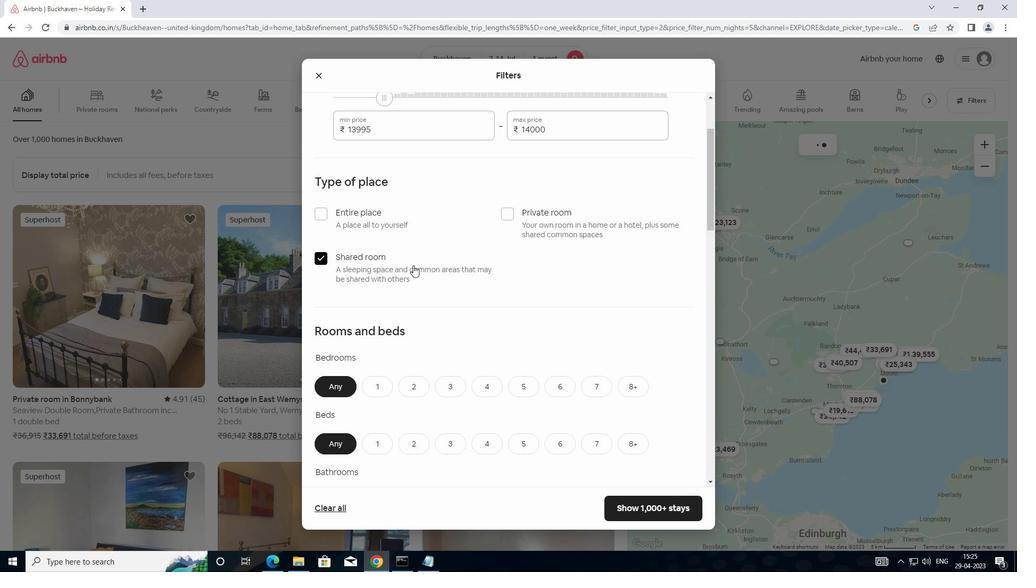 
Action: Mouse moved to (370, 174)
Screenshot: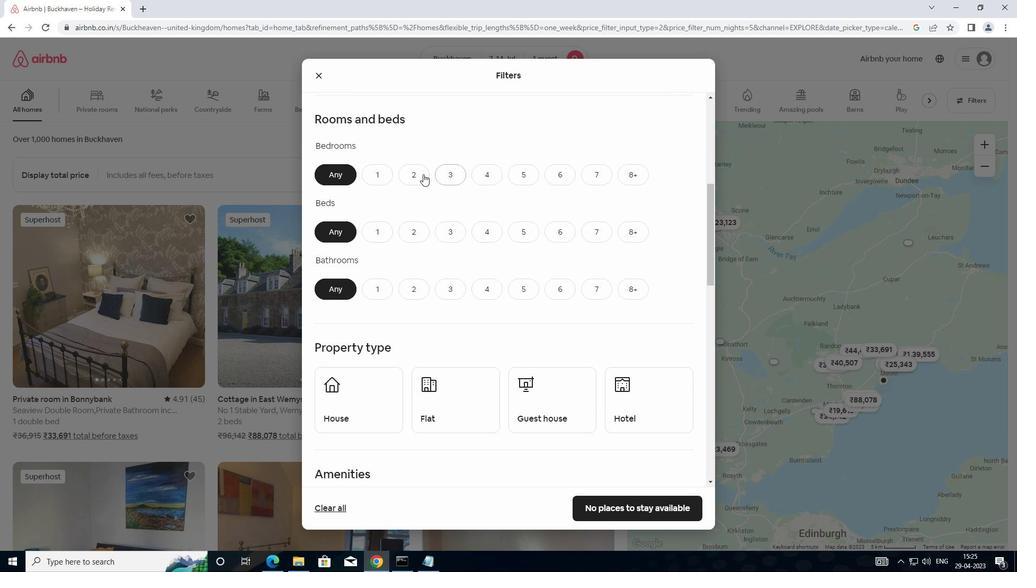 
Action: Mouse pressed left at (370, 174)
Screenshot: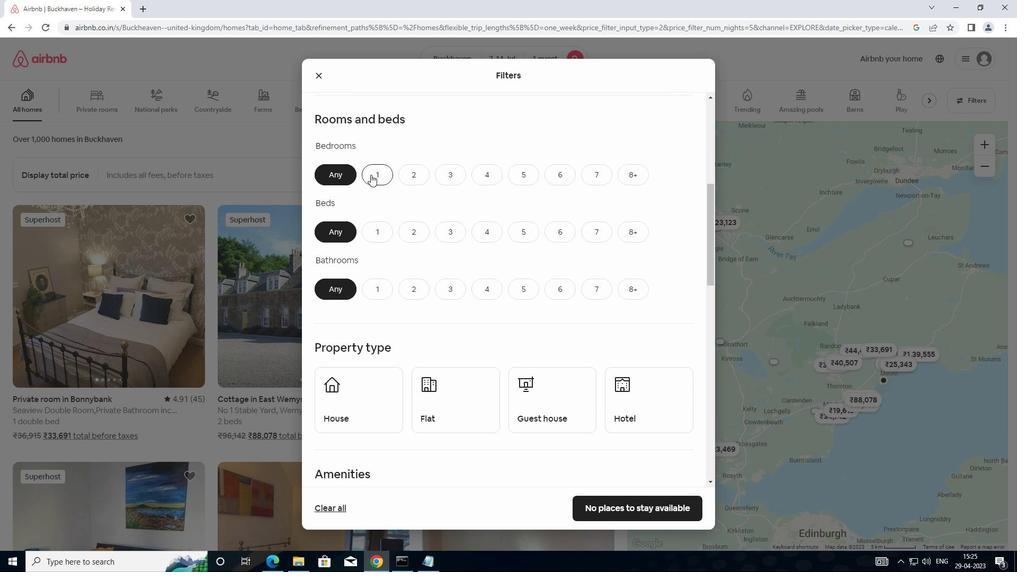 
Action: Mouse moved to (381, 232)
Screenshot: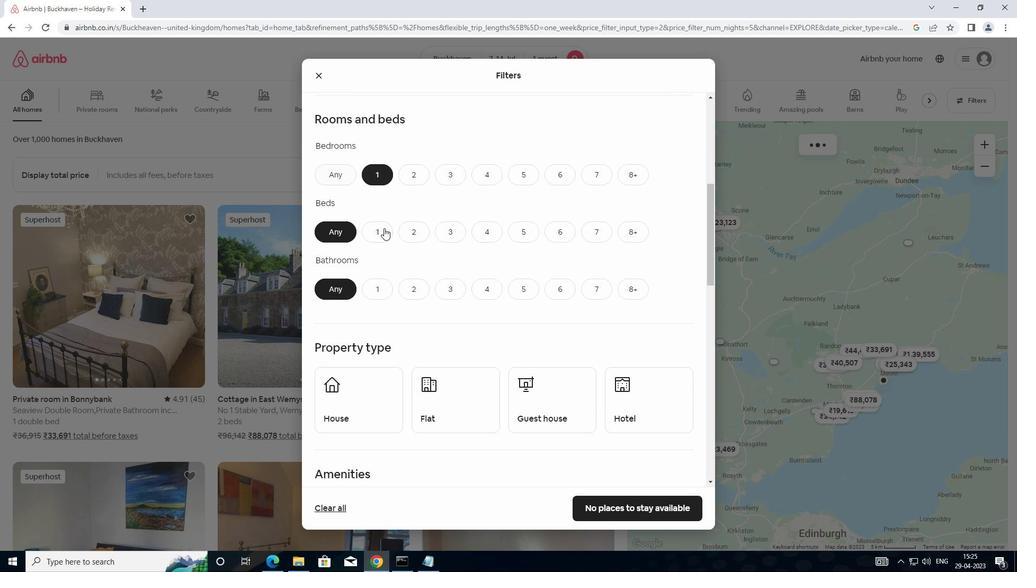 
Action: Mouse pressed left at (381, 232)
Screenshot: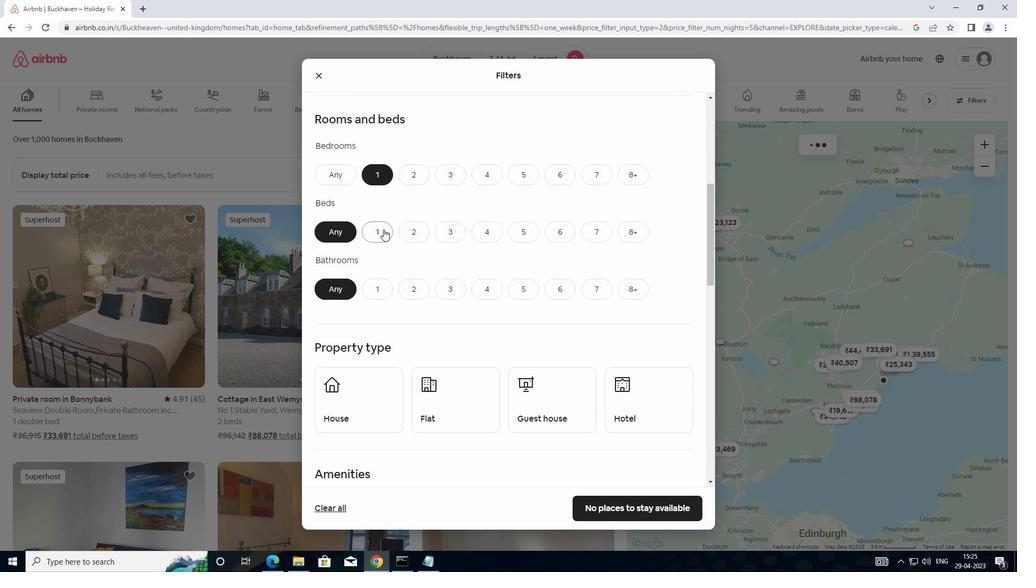 
Action: Mouse moved to (377, 287)
Screenshot: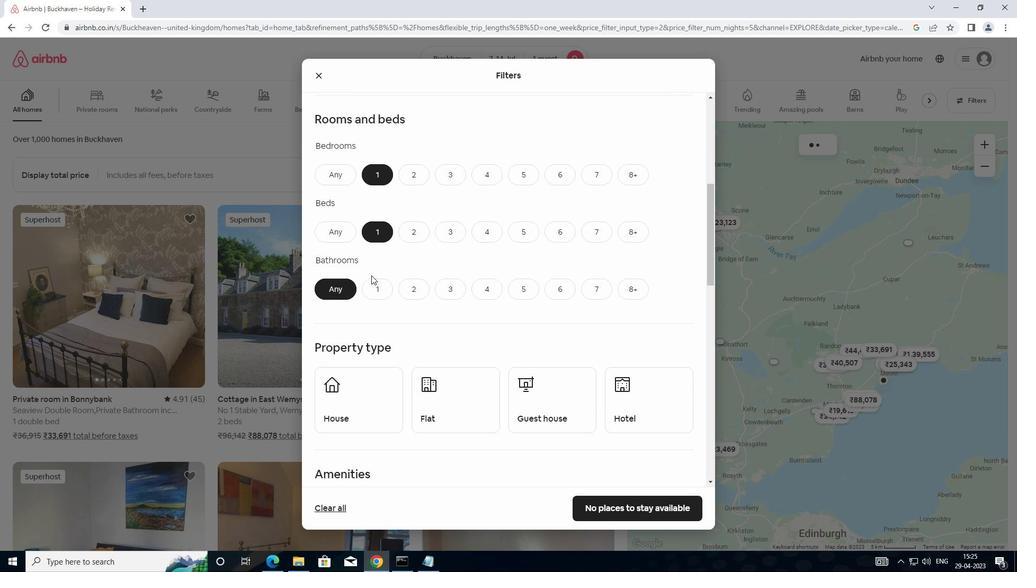 
Action: Mouse pressed left at (377, 287)
Screenshot: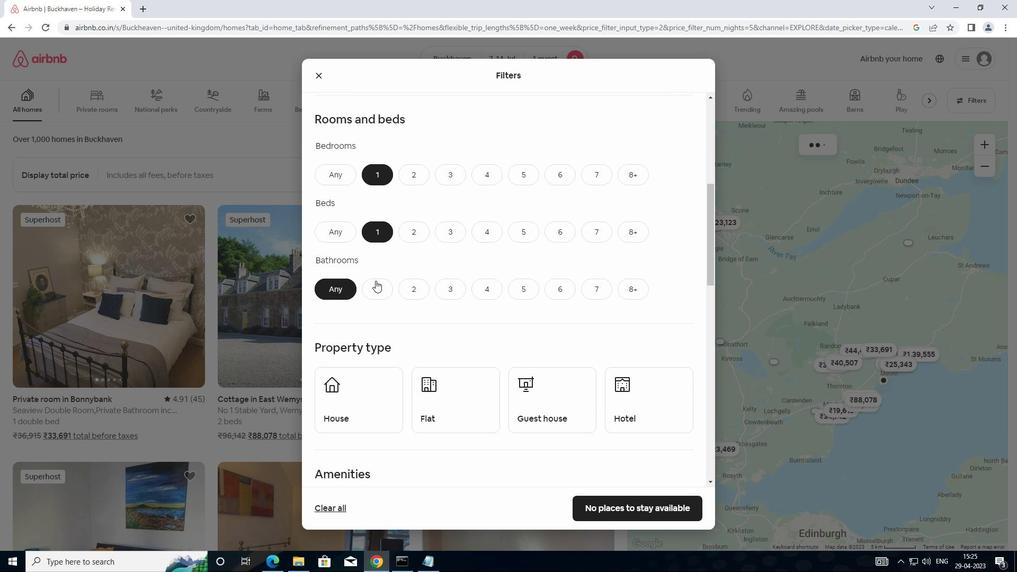 
Action: Mouse moved to (394, 281)
Screenshot: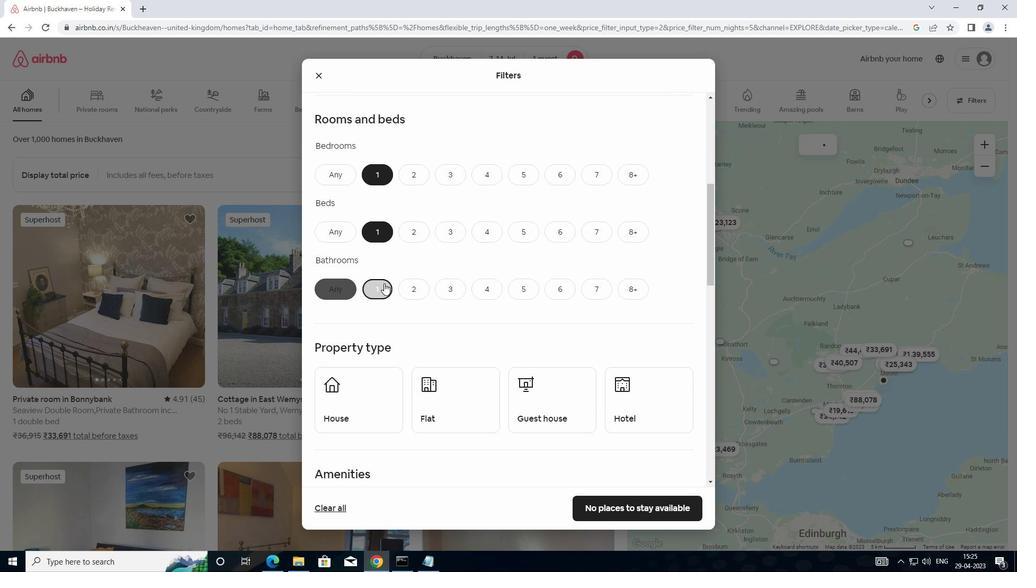 
Action: Mouse scrolled (394, 281) with delta (0, 0)
Screenshot: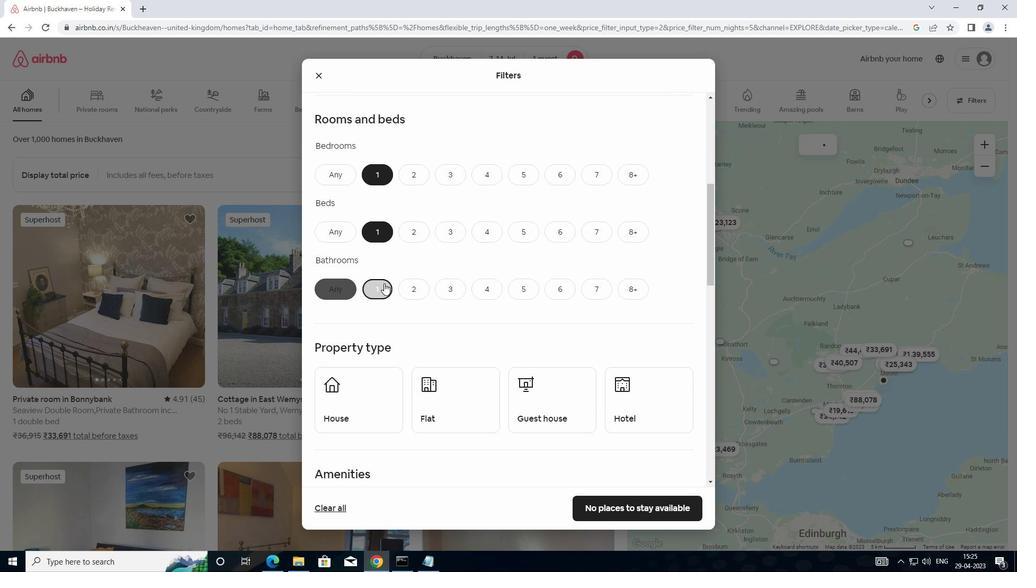 
Action: Mouse moved to (398, 284)
Screenshot: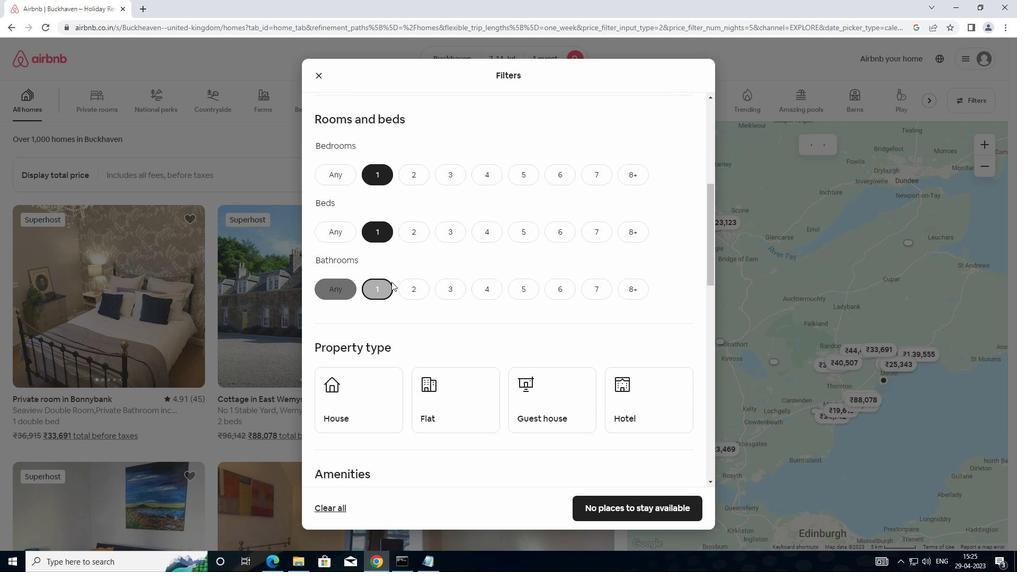 
Action: Mouse scrolled (398, 283) with delta (0, 0)
Screenshot: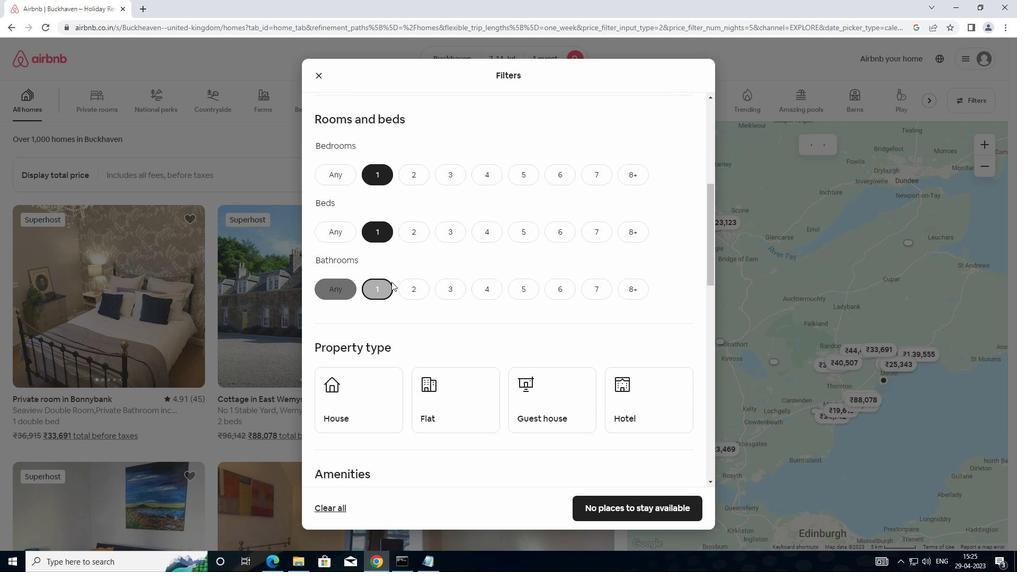 
Action: Mouse moved to (398, 284)
Screenshot: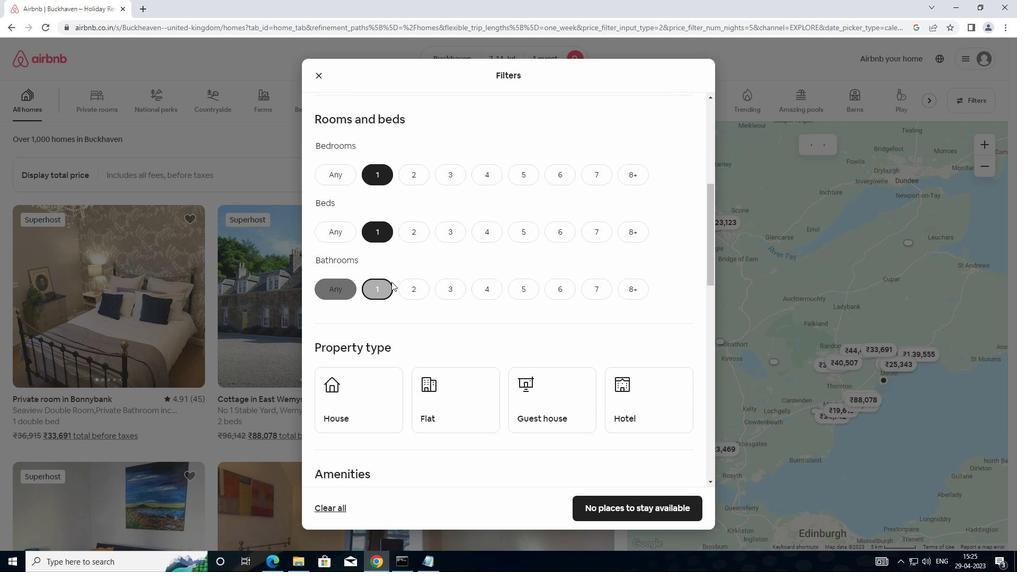 
Action: Mouse scrolled (398, 284) with delta (0, 0)
Screenshot: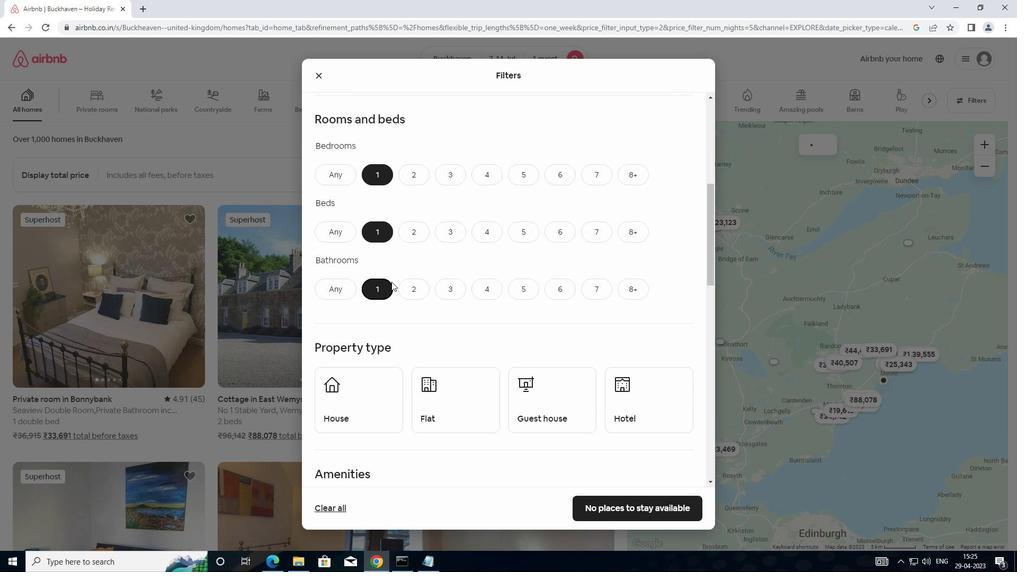 
Action: Mouse scrolled (398, 284) with delta (0, 0)
Screenshot: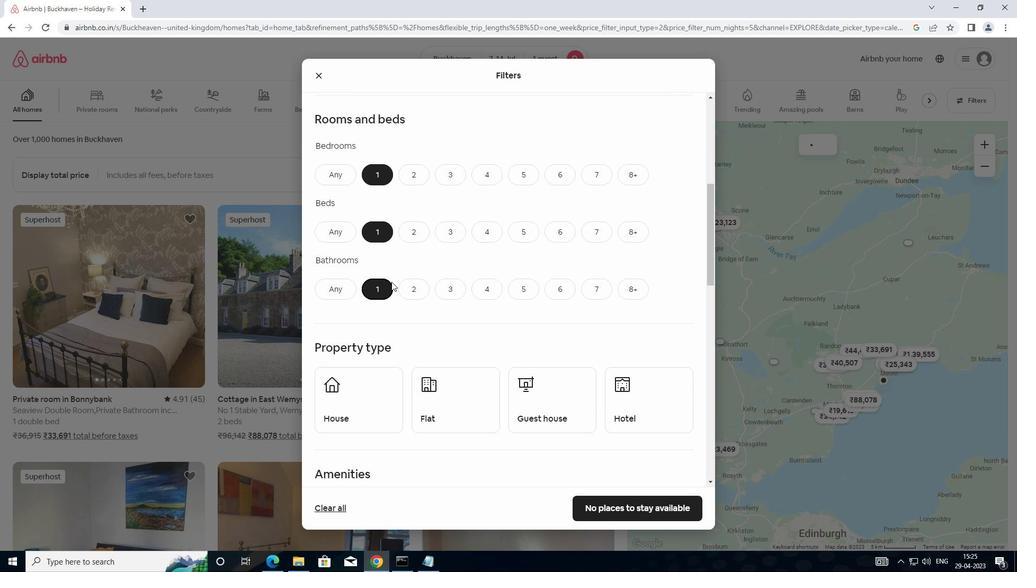 
Action: Mouse moved to (374, 203)
Screenshot: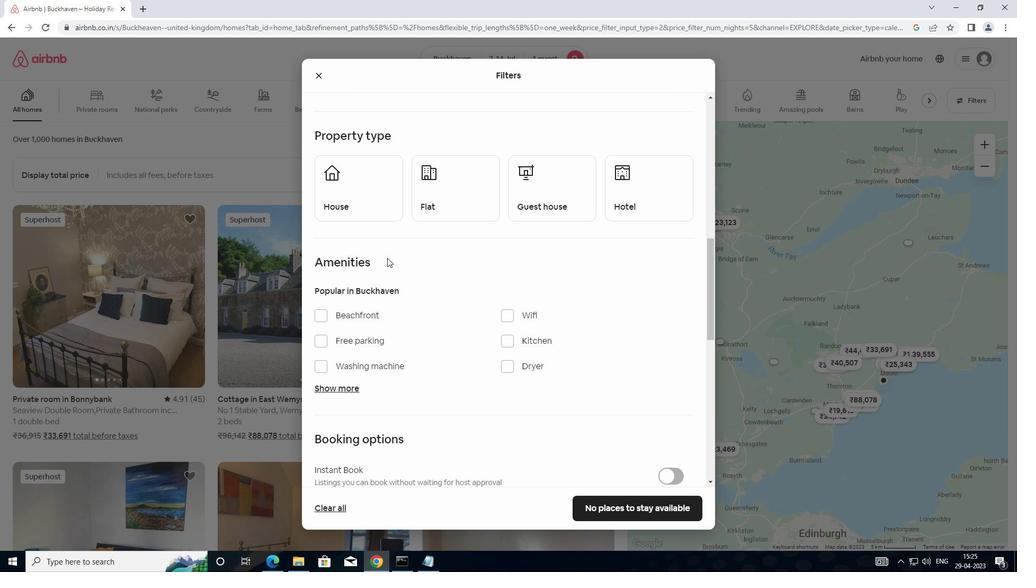 
Action: Mouse pressed left at (374, 203)
Screenshot: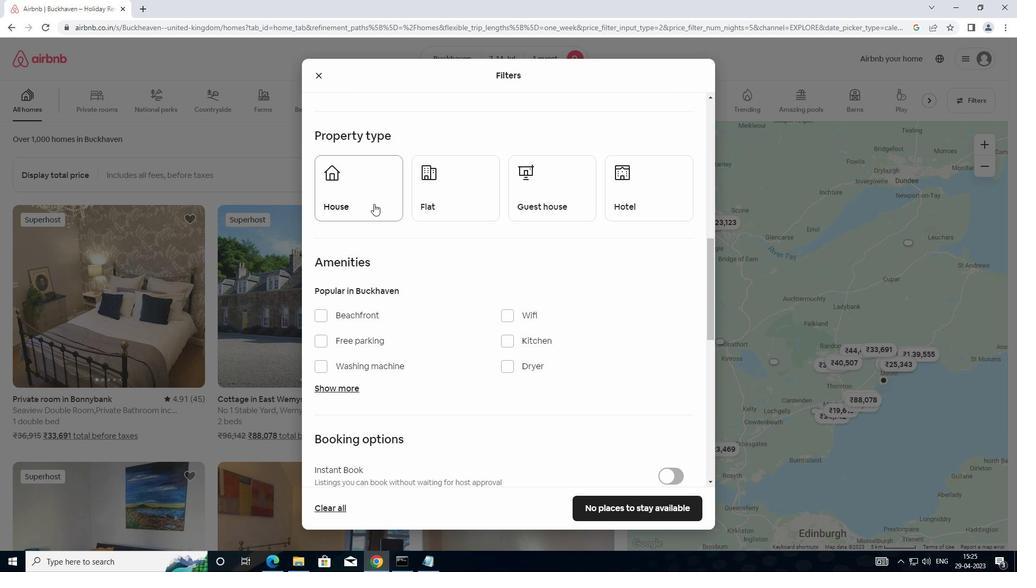 
Action: Mouse moved to (460, 208)
Screenshot: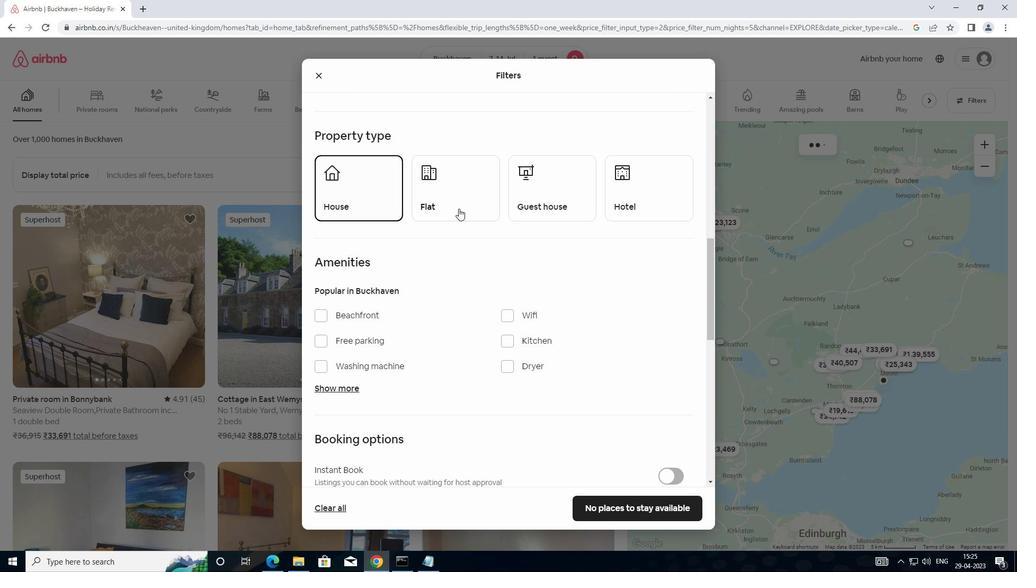 
Action: Mouse pressed left at (460, 208)
Screenshot: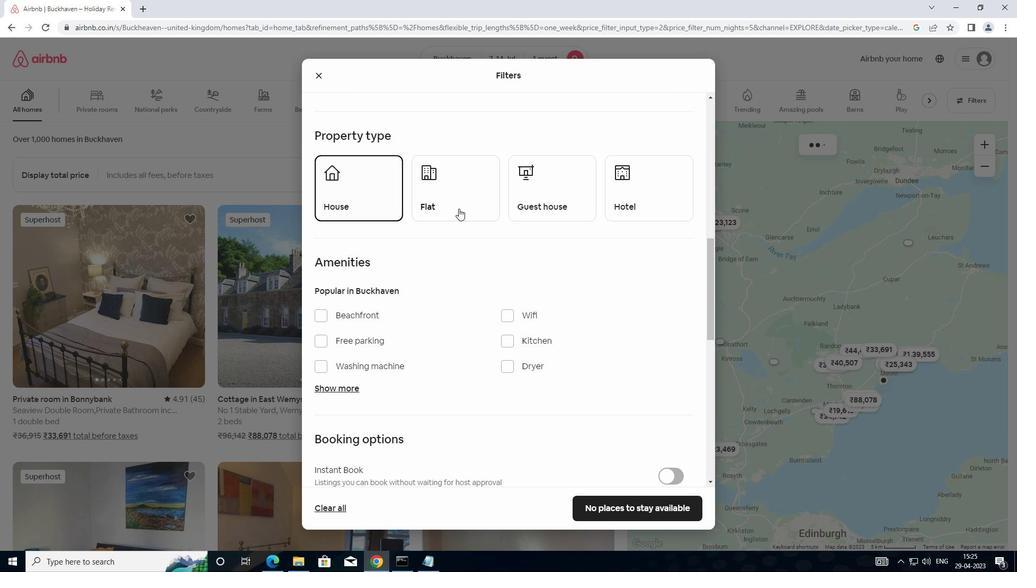 
Action: Mouse moved to (537, 203)
Screenshot: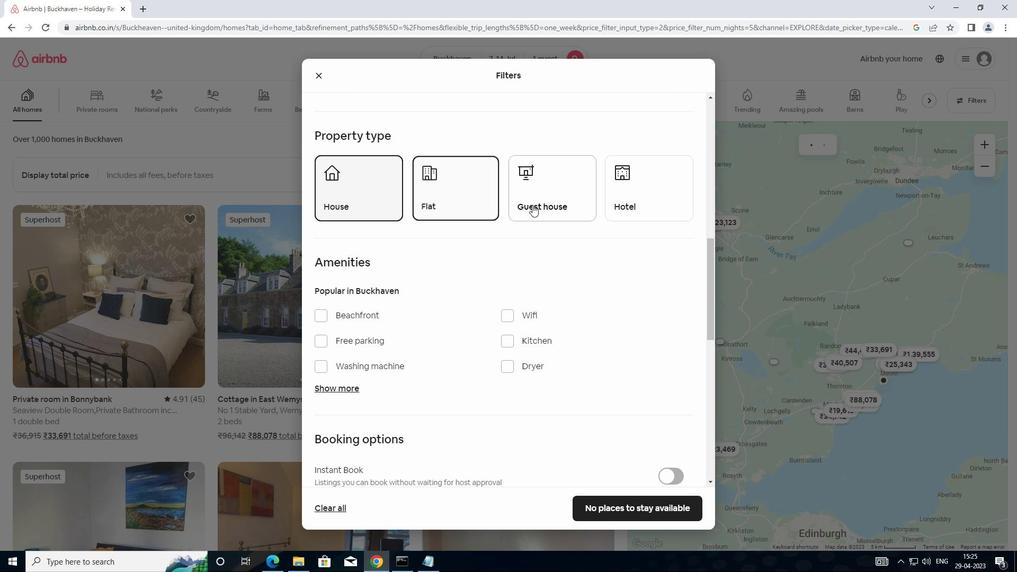 
Action: Mouse pressed left at (537, 203)
Screenshot: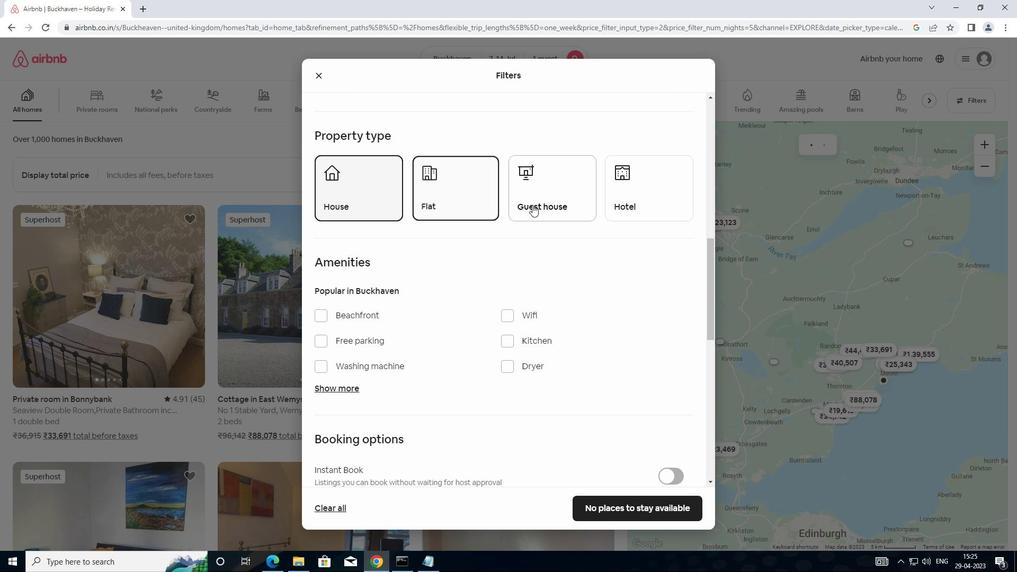 
Action: Mouse moved to (614, 207)
Screenshot: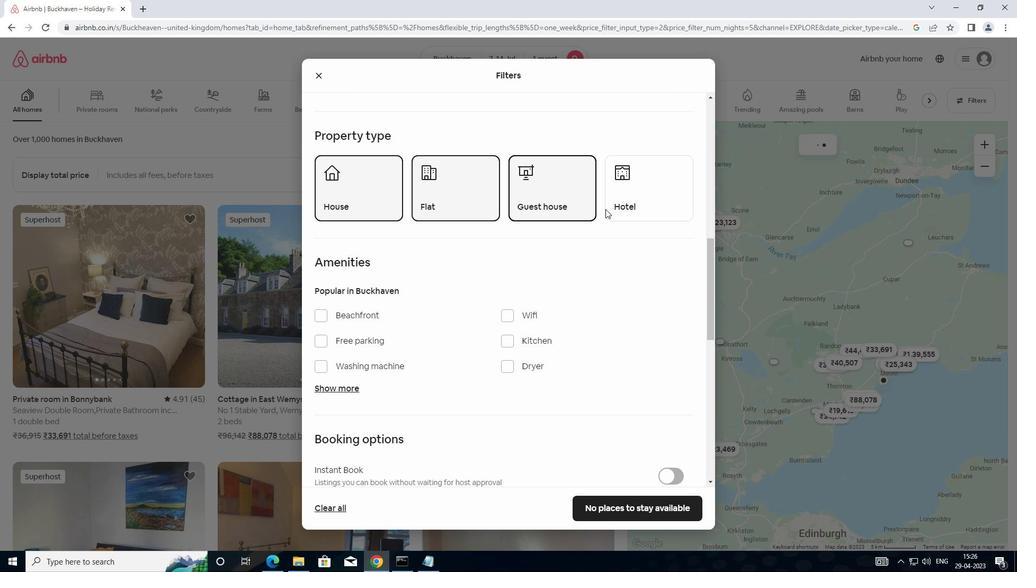 
Action: Mouse pressed left at (614, 207)
Screenshot: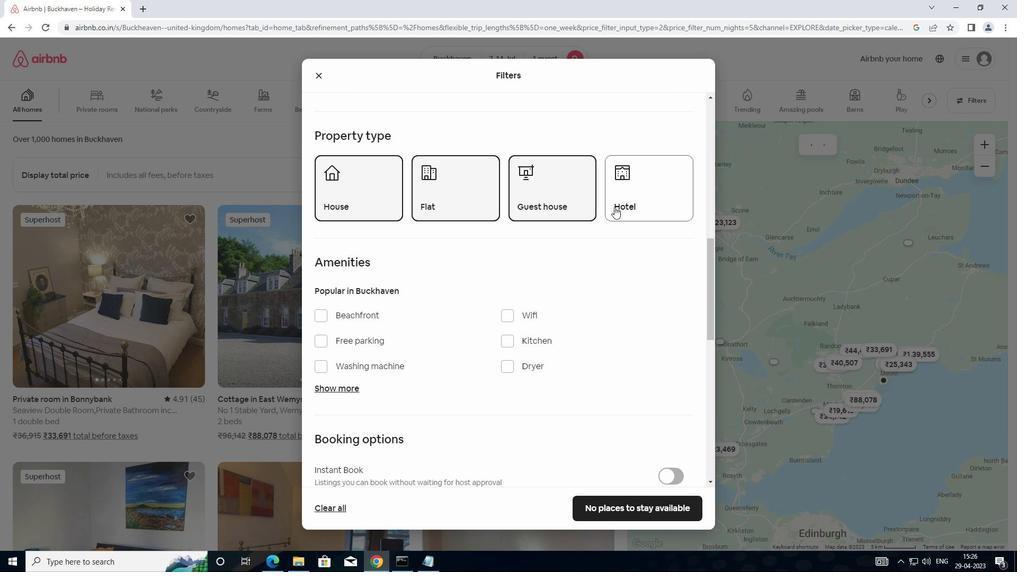 
Action: Mouse moved to (533, 270)
Screenshot: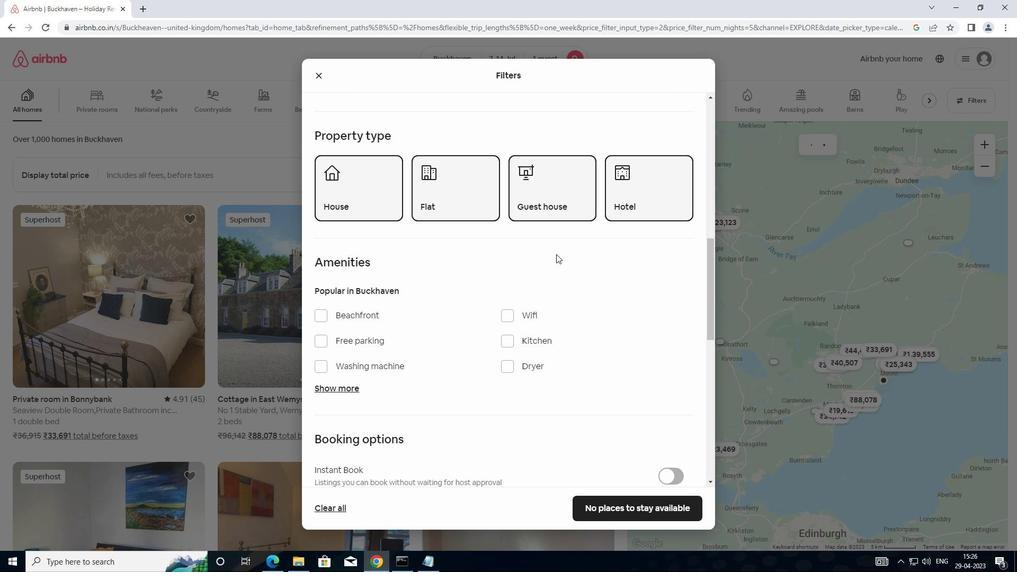 
Action: Mouse scrolled (533, 270) with delta (0, 0)
Screenshot: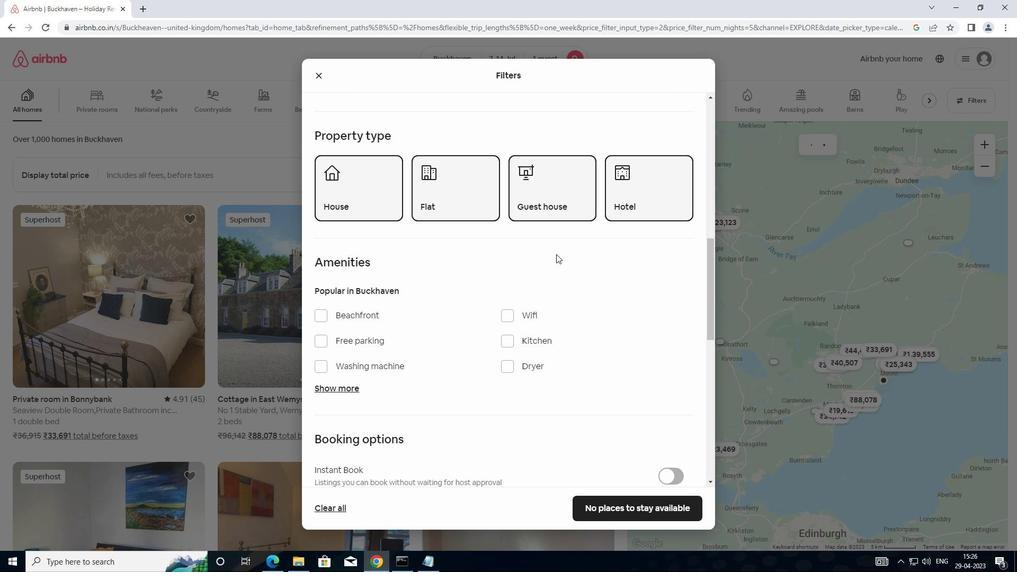 
Action: Mouse moved to (533, 272)
Screenshot: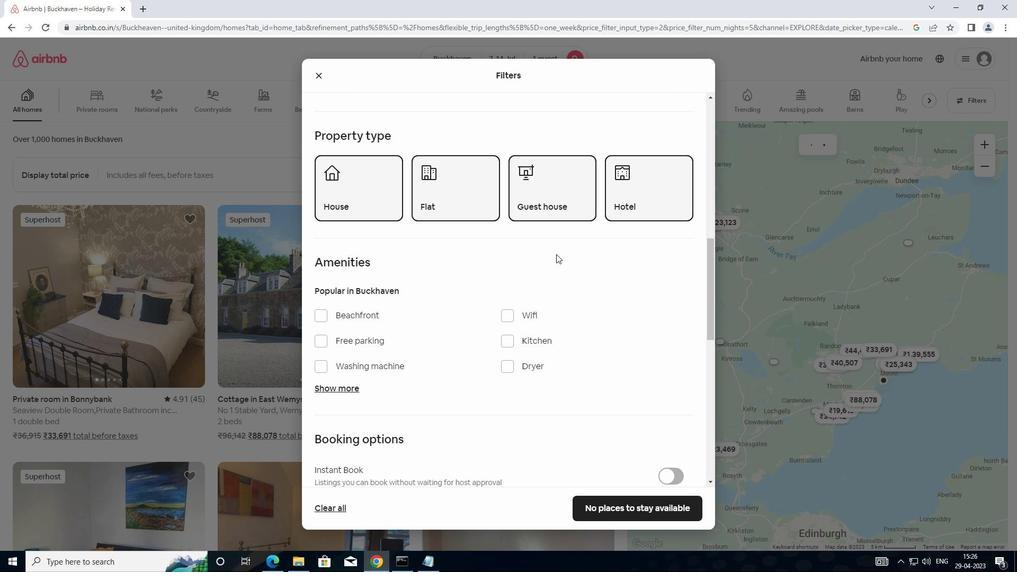 
Action: Mouse scrolled (533, 272) with delta (0, 0)
Screenshot: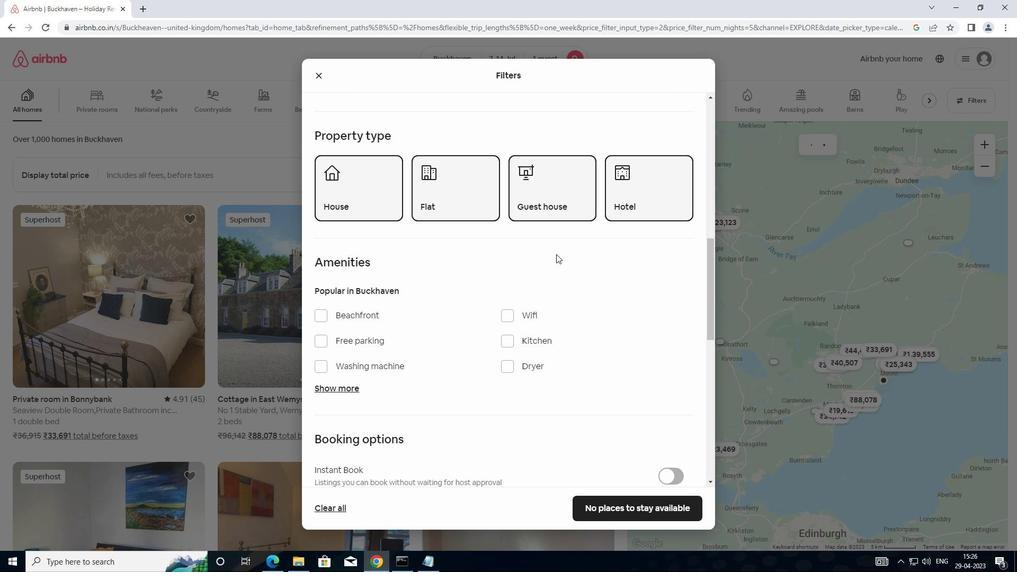 
Action: Mouse scrolled (533, 272) with delta (0, 0)
Screenshot: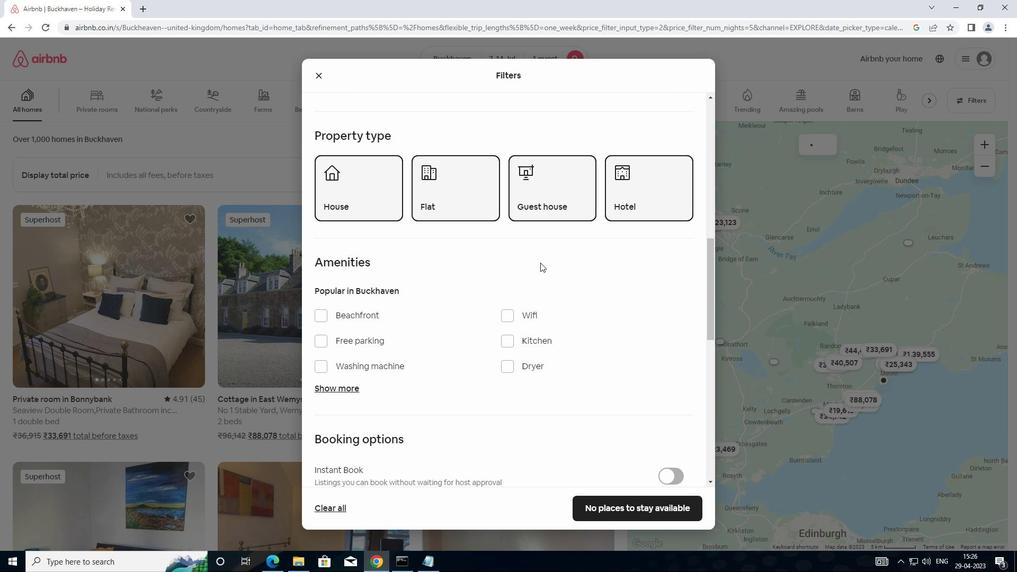 
Action: Mouse scrolled (533, 272) with delta (0, 0)
Screenshot: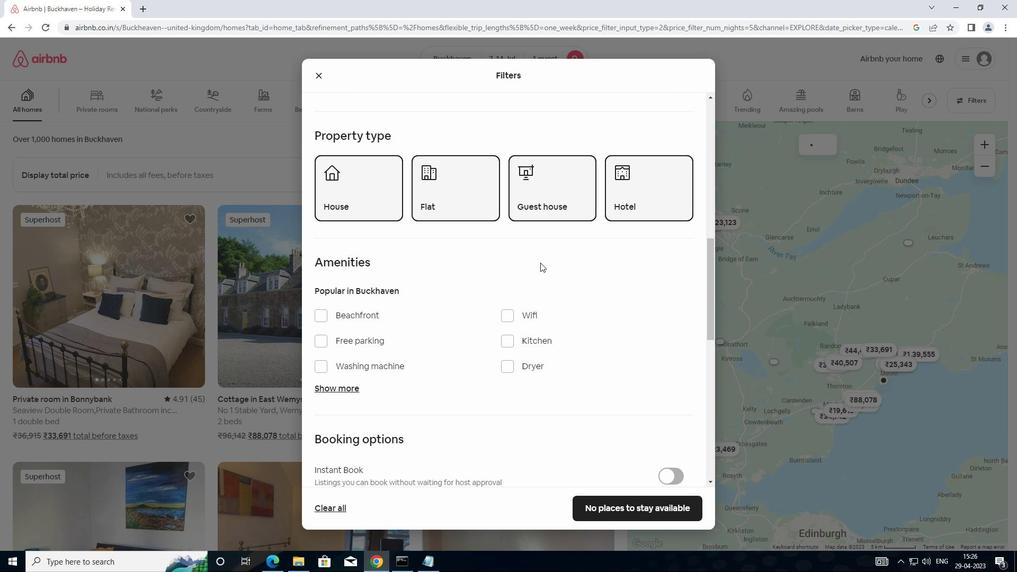 
Action: Mouse moved to (568, 235)
Screenshot: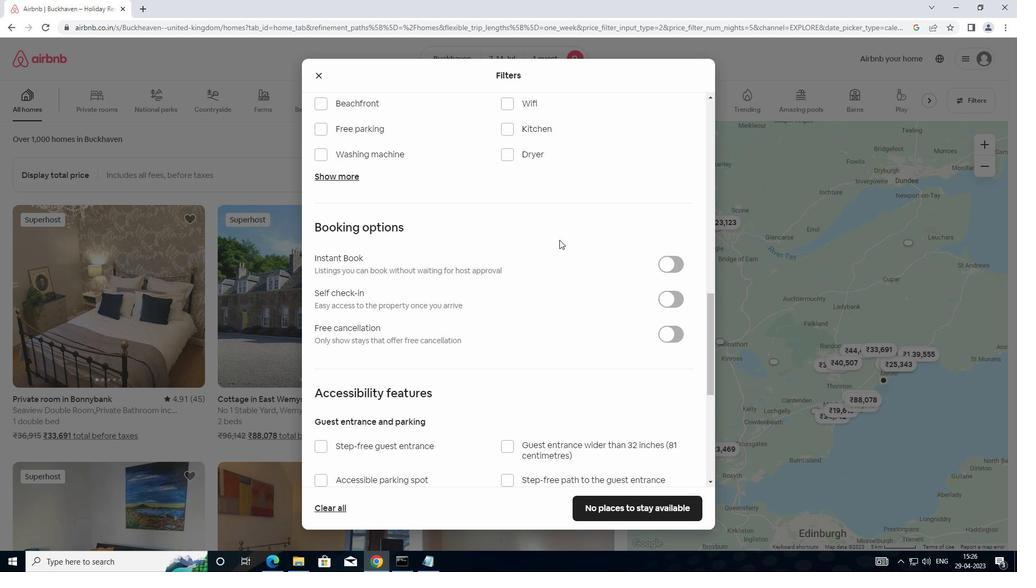 
Action: Mouse scrolled (568, 235) with delta (0, 0)
Screenshot: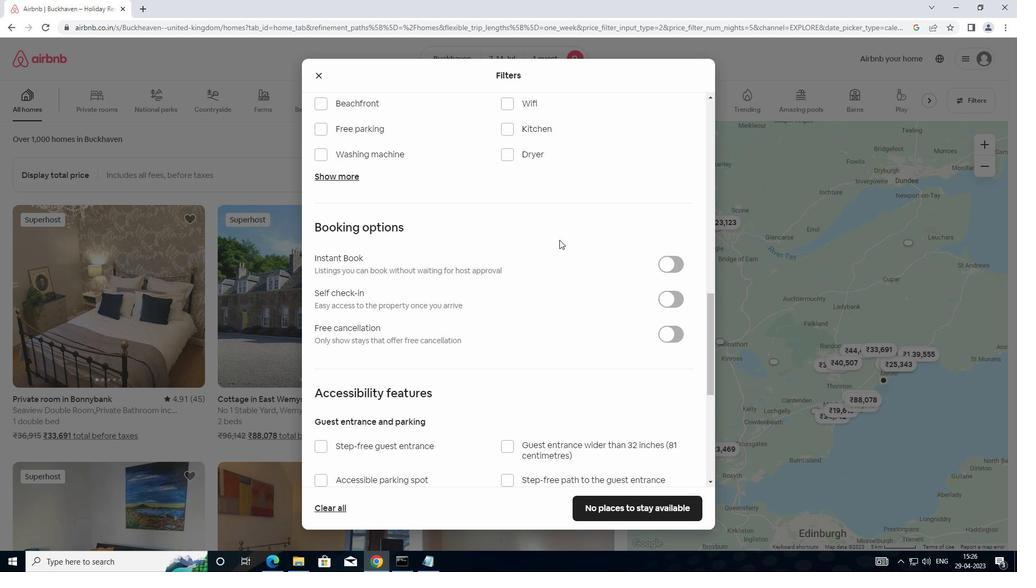 
Action: Mouse scrolled (568, 235) with delta (0, 0)
Screenshot: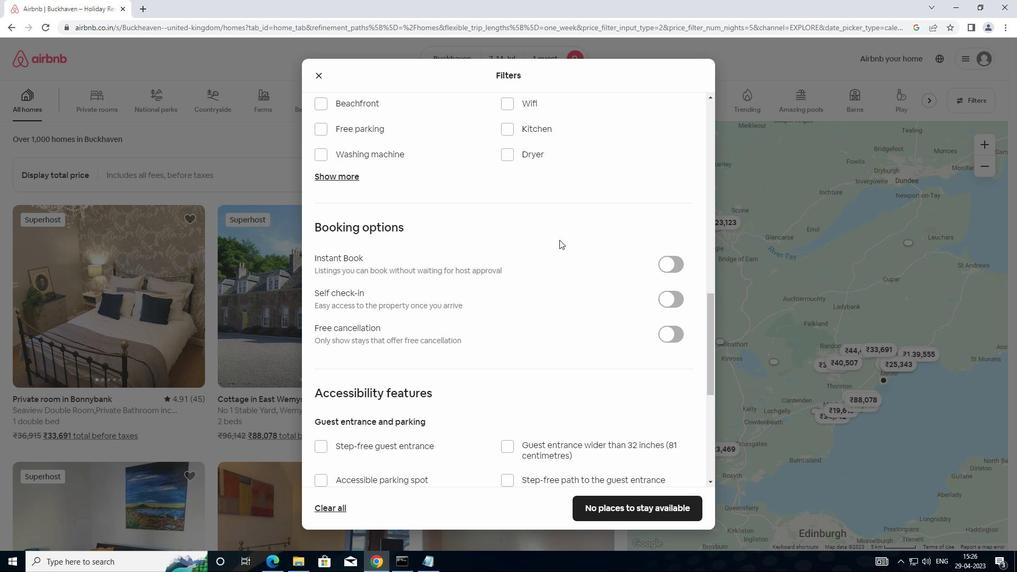 
Action: Mouse scrolled (568, 235) with delta (0, 0)
Screenshot: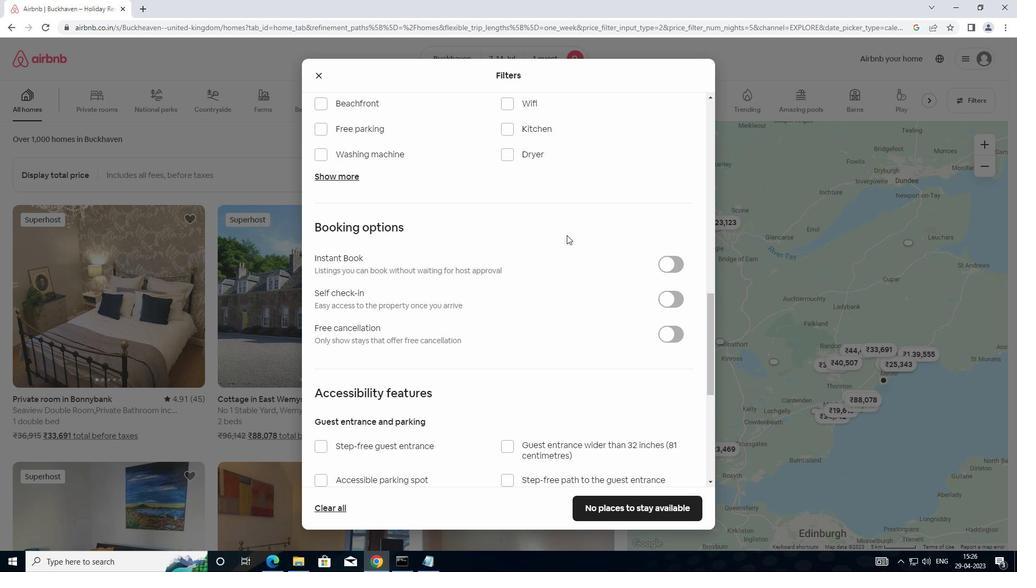 
Action: Mouse moved to (569, 234)
Screenshot: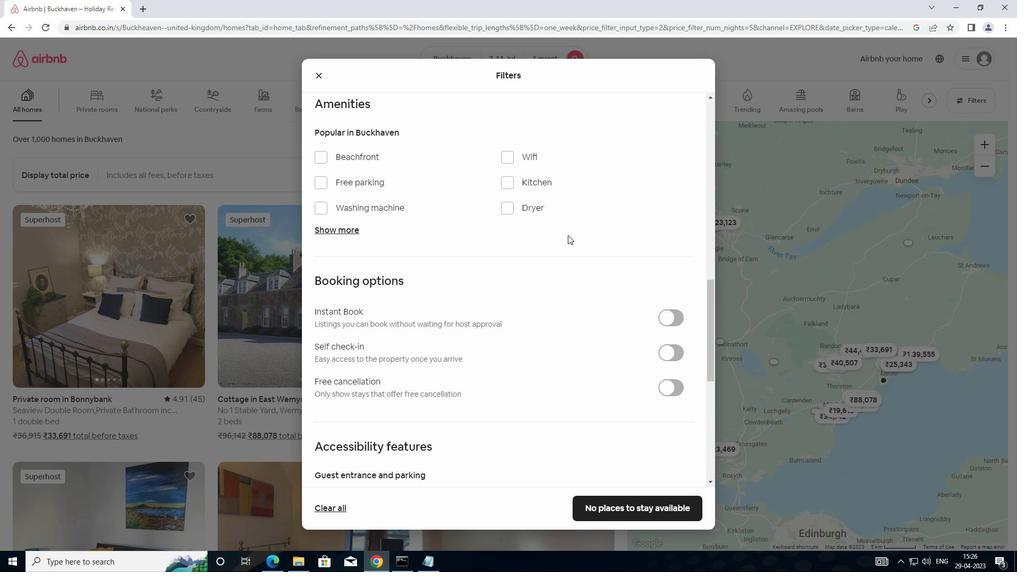 
Action: Mouse scrolled (569, 233) with delta (0, 0)
Screenshot: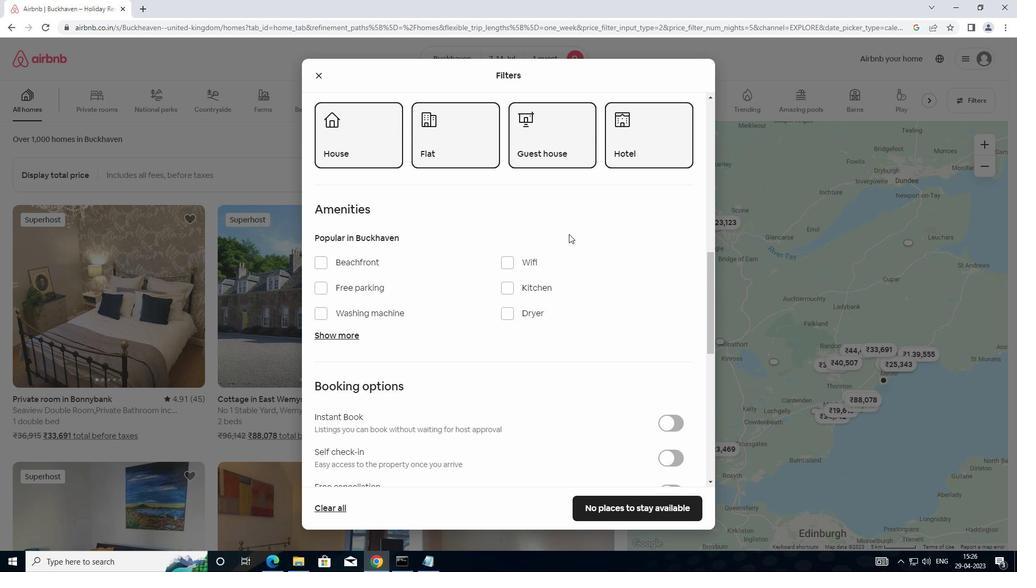 
Action: Mouse scrolled (569, 233) with delta (0, 0)
Screenshot: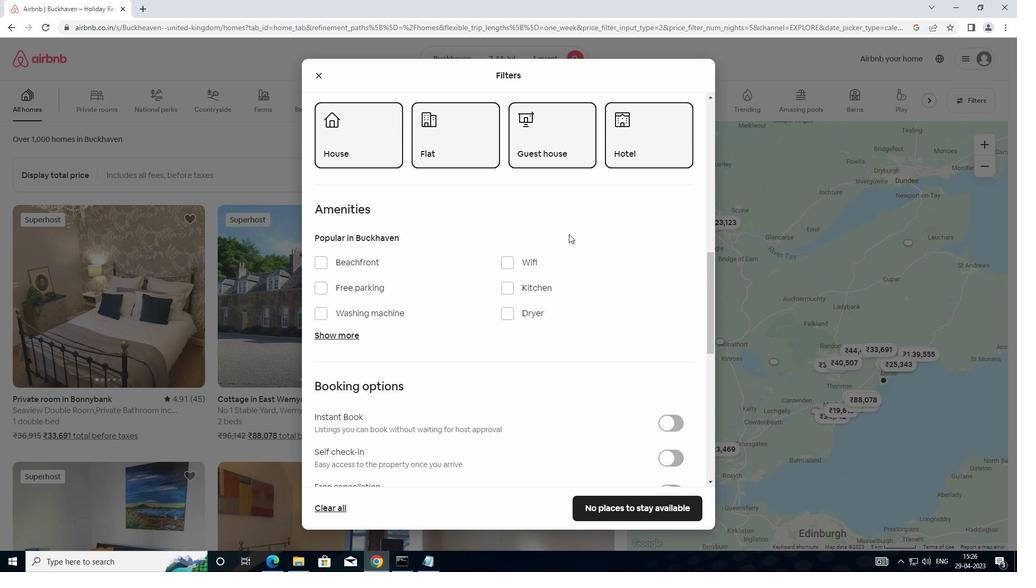 
Action: Mouse moved to (504, 152)
Screenshot: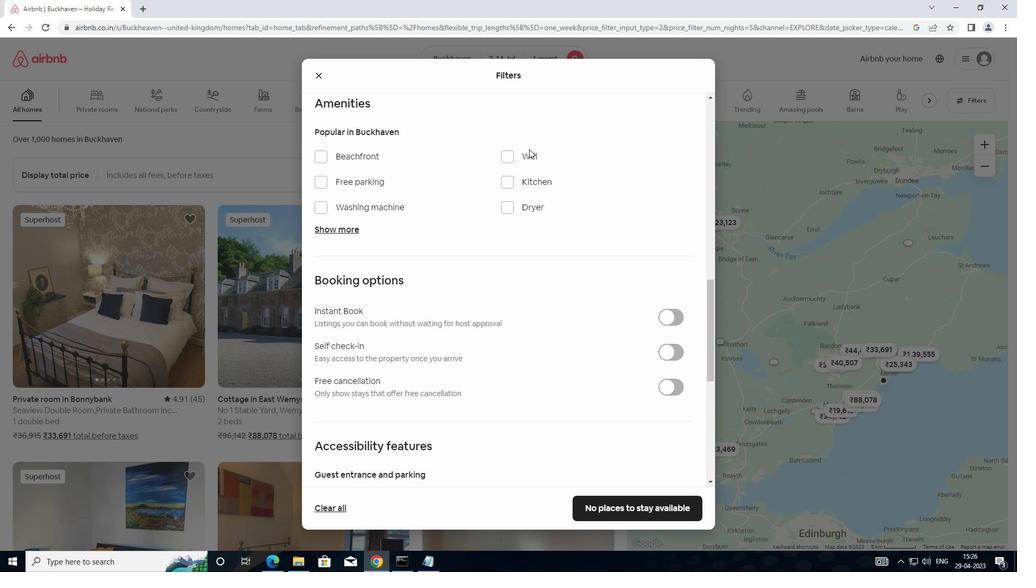 
Action: Mouse pressed left at (504, 152)
Screenshot: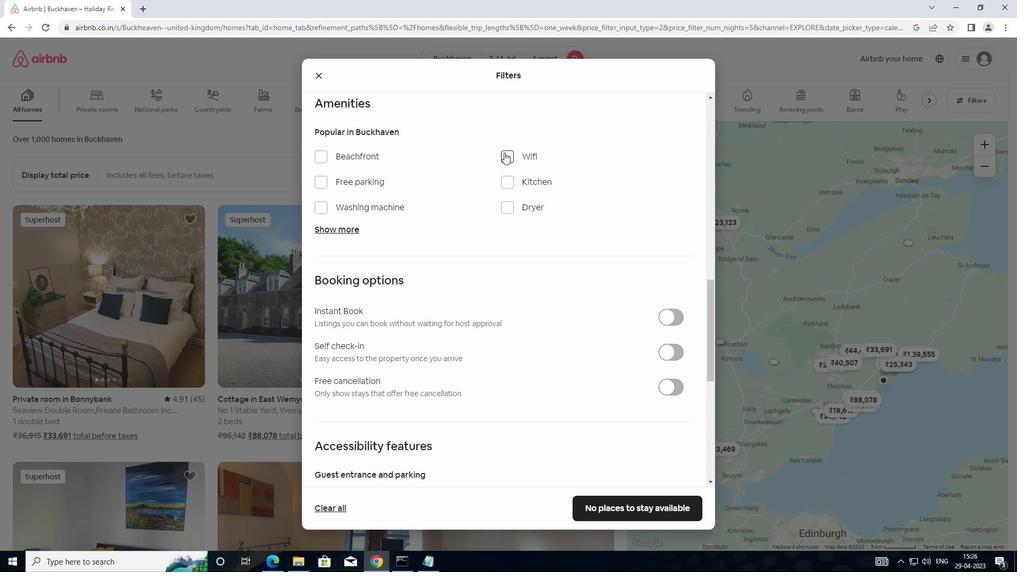 
Action: Mouse moved to (672, 348)
Screenshot: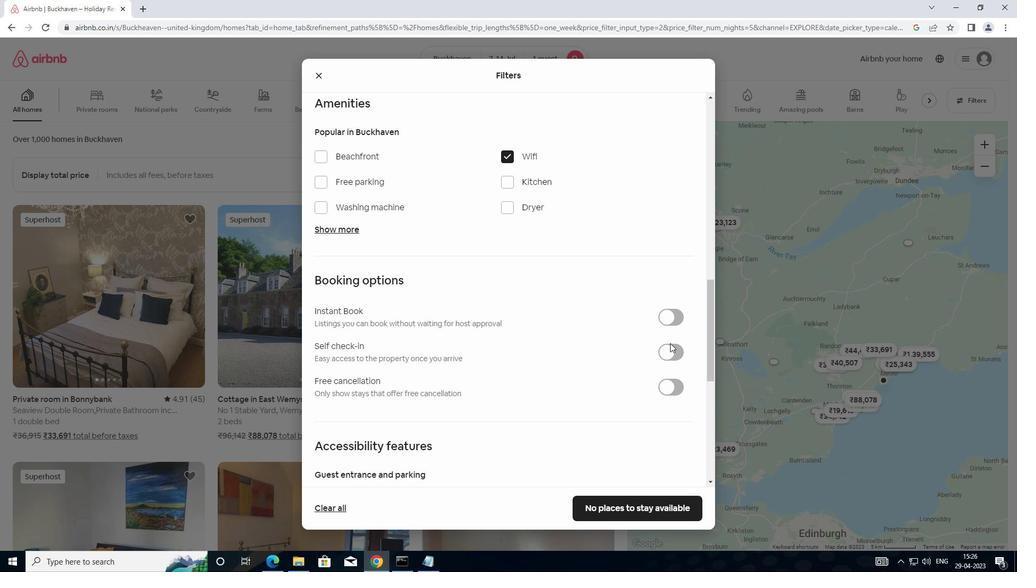 
Action: Mouse pressed left at (672, 348)
Screenshot: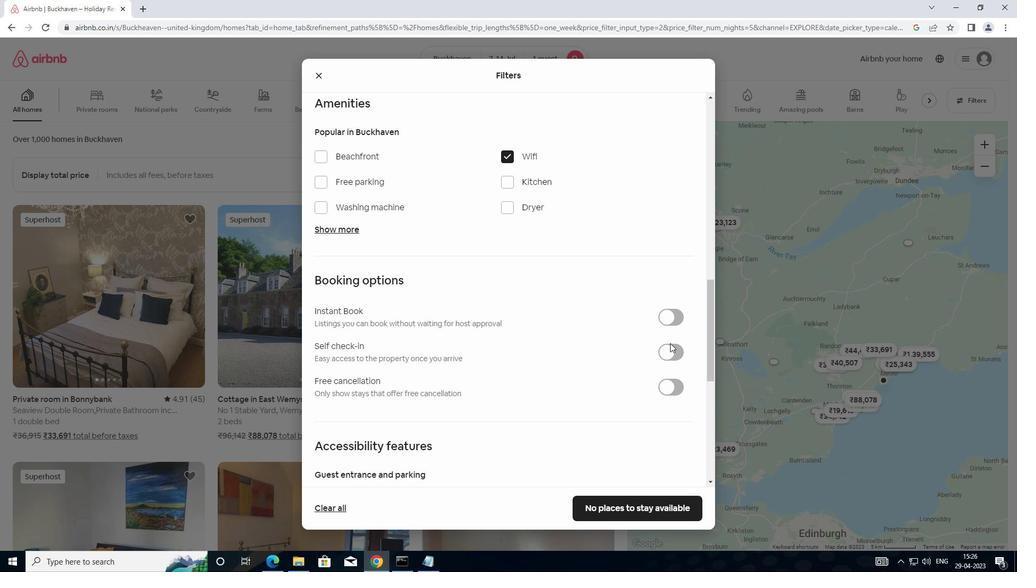 
Action: Mouse moved to (581, 340)
Screenshot: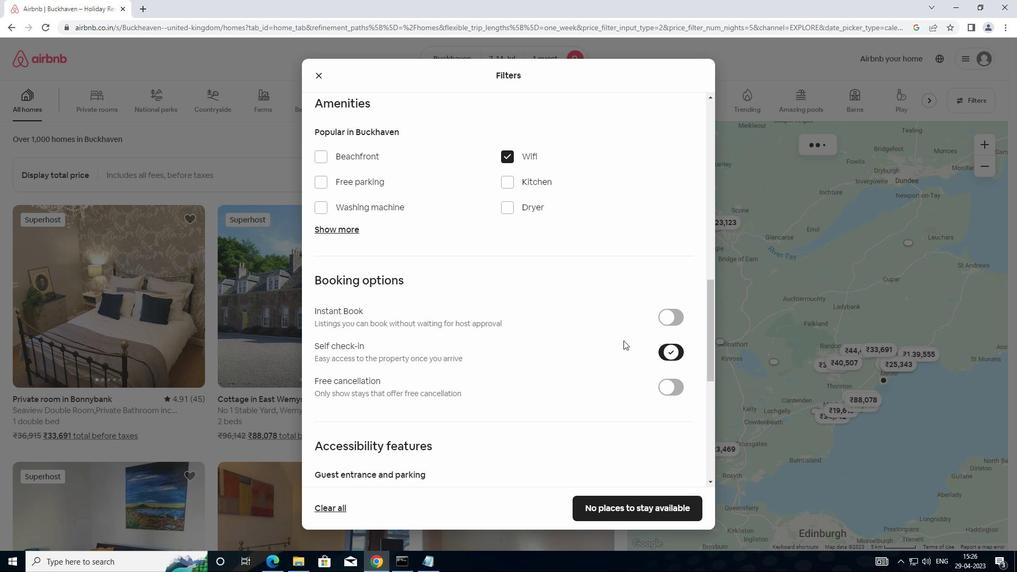 
Action: Mouse scrolled (581, 339) with delta (0, 0)
Screenshot: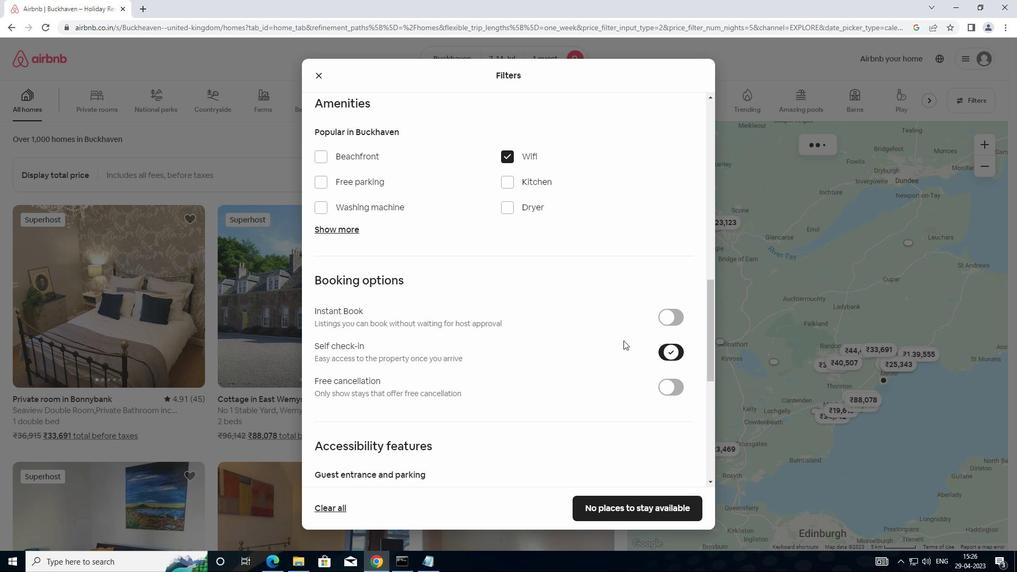 
Action: Mouse moved to (580, 340)
Screenshot: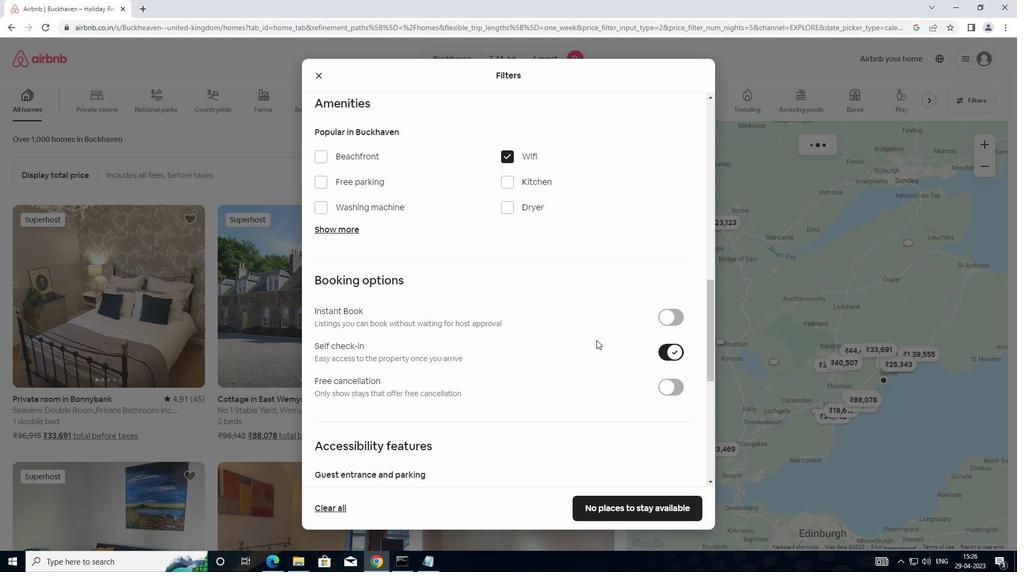 
Action: Mouse scrolled (580, 339) with delta (0, 0)
Screenshot: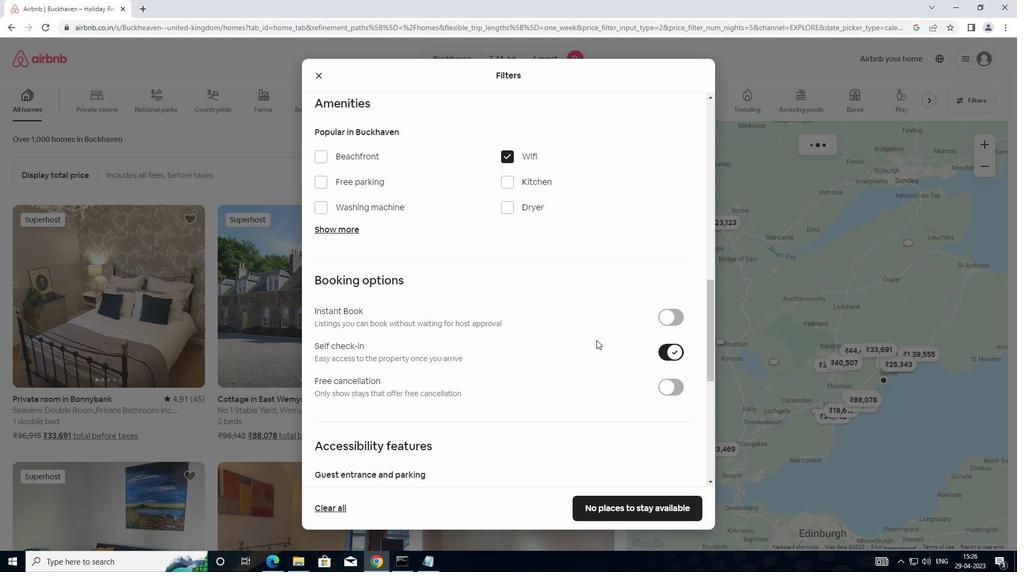 
Action: Mouse moved to (580, 340)
Screenshot: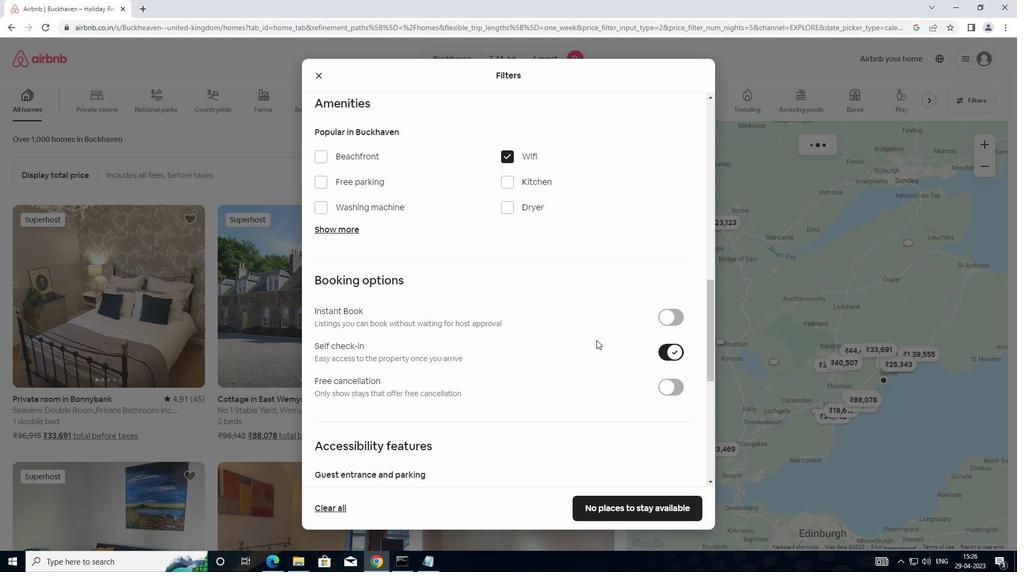 
Action: Mouse scrolled (580, 339) with delta (0, 0)
Screenshot: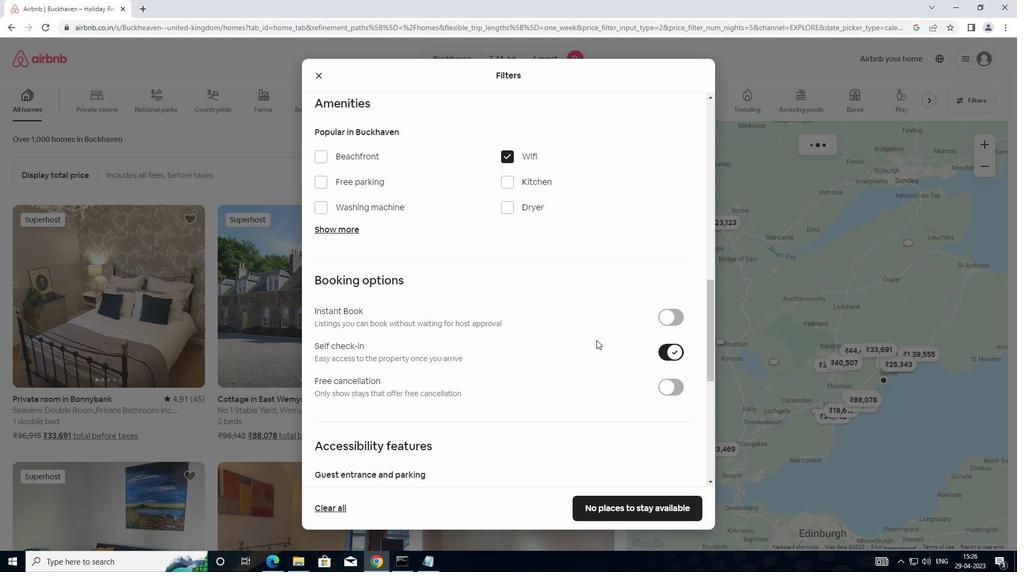
Action: Mouse moved to (575, 341)
Screenshot: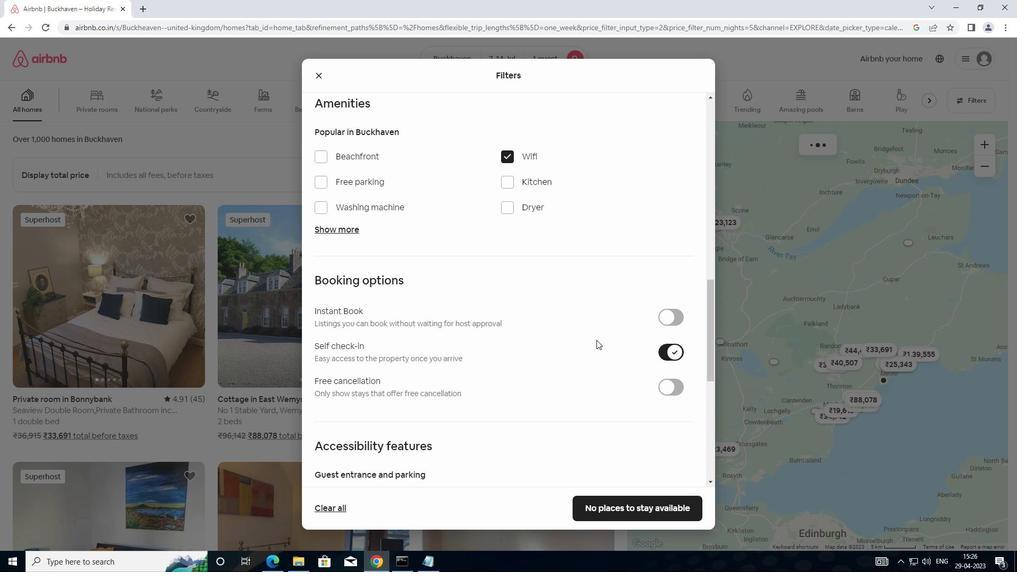 
Action: Mouse scrolled (575, 340) with delta (0, 0)
Screenshot: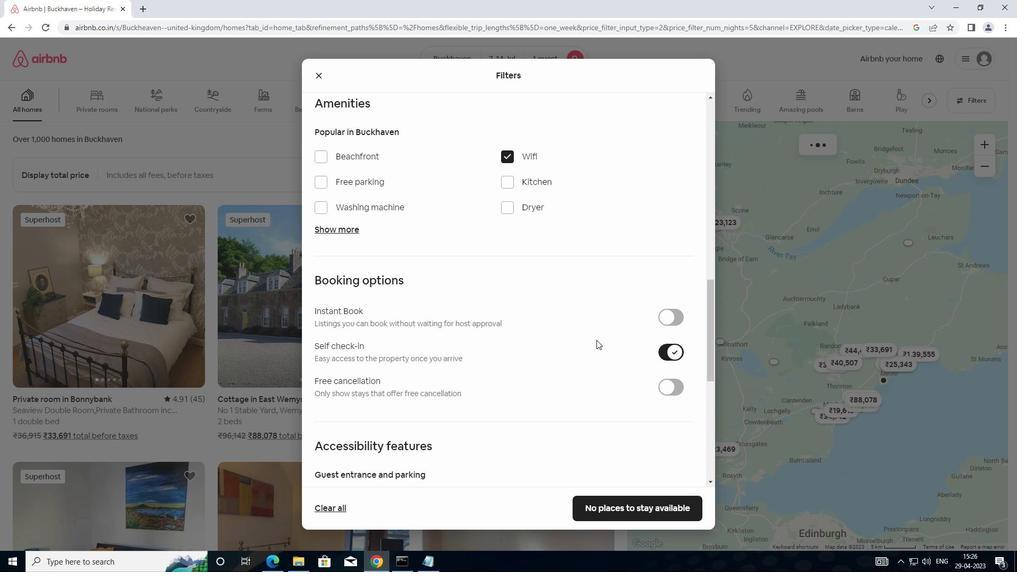 
Action: Mouse moved to (571, 341)
Screenshot: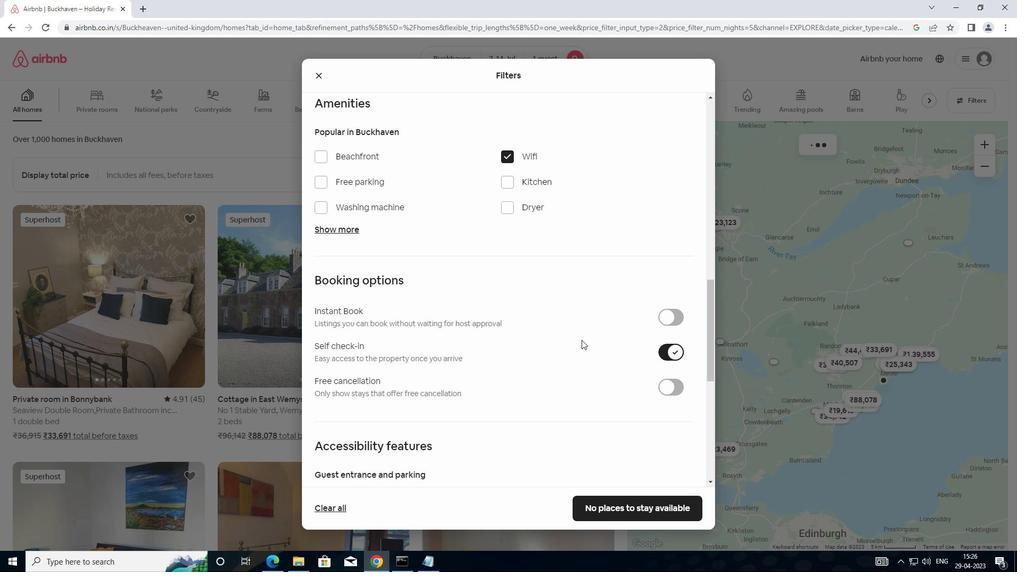 
Action: Mouse scrolled (571, 340) with delta (0, 0)
Screenshot: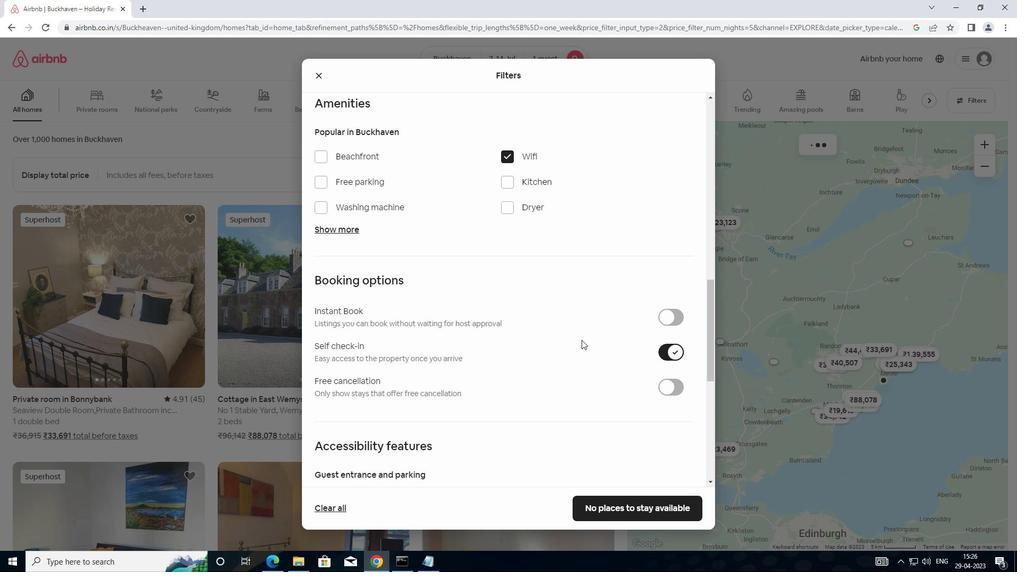 
Action: Mouse moved to (557, 328)
Screenshot: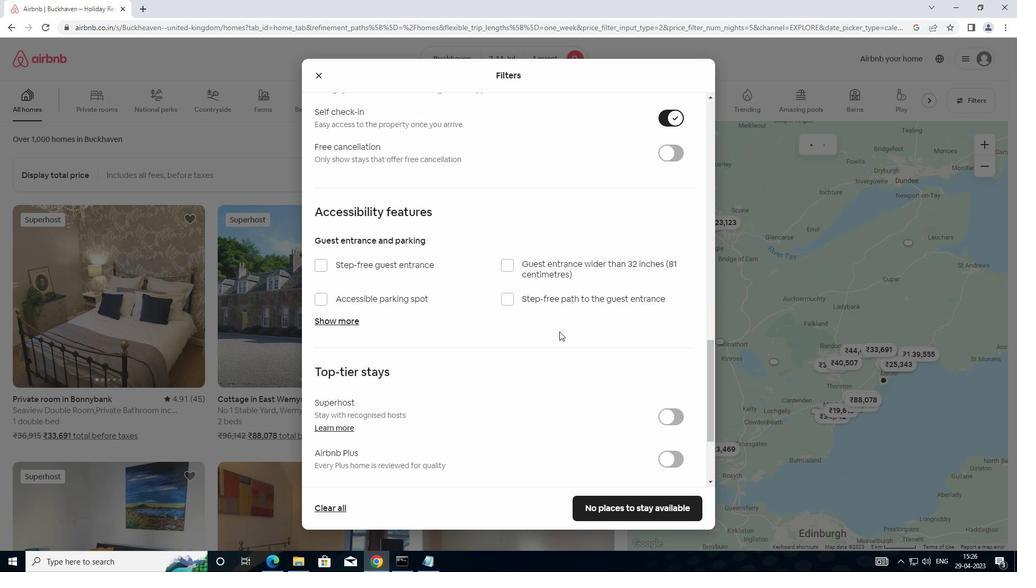 
Action: Mouse scrolled (557, 327) with delta (0, 0)
Screenshot: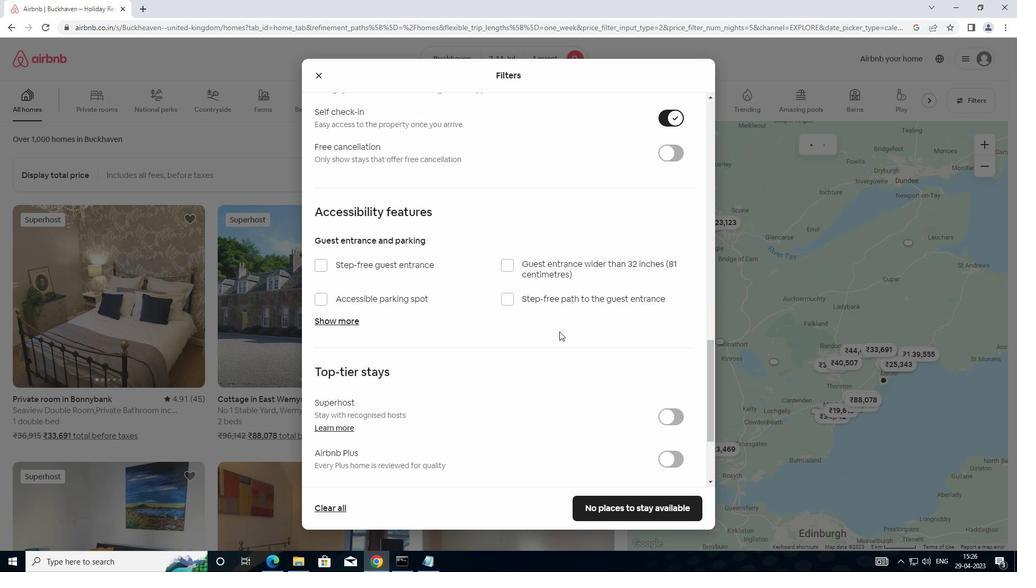 
Action: Mouse moved to (557, 329)
Screenshot: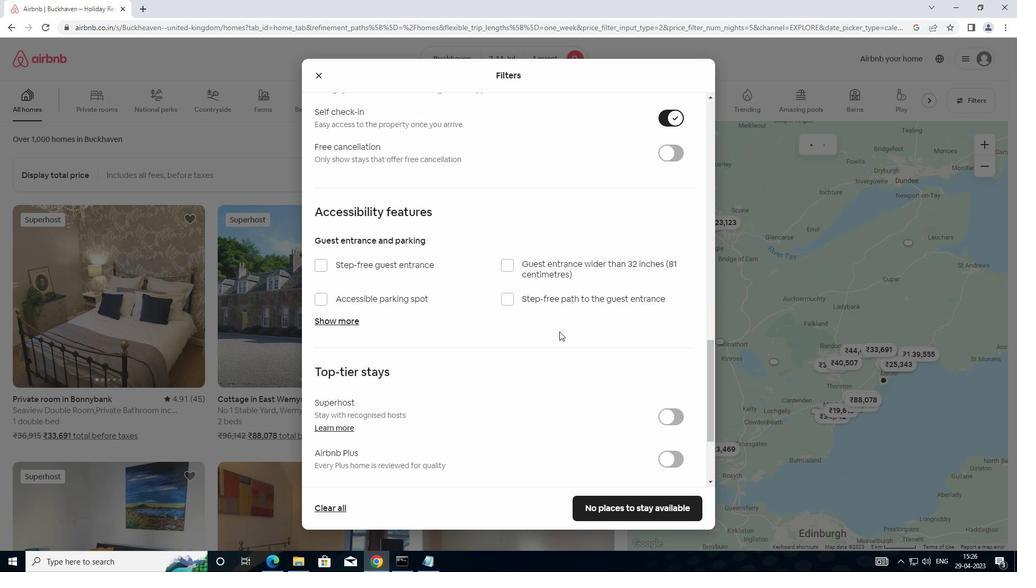 
Action: Mouse scrolled (557, 329) with delta (0, 0)
Screenshot: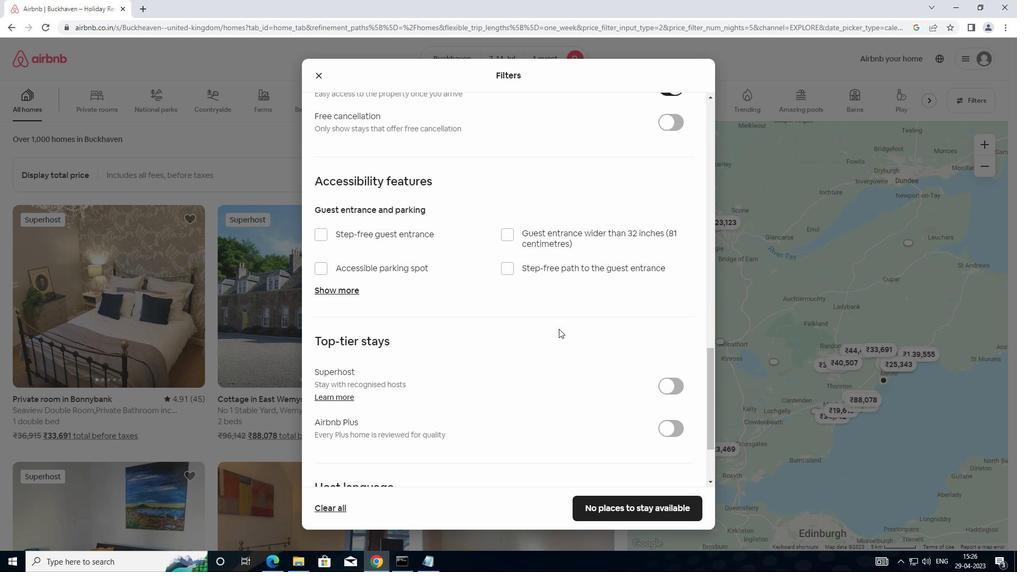 
Action: Mouse scrolled (557, 329) with delta (0, 0)
Screenshot: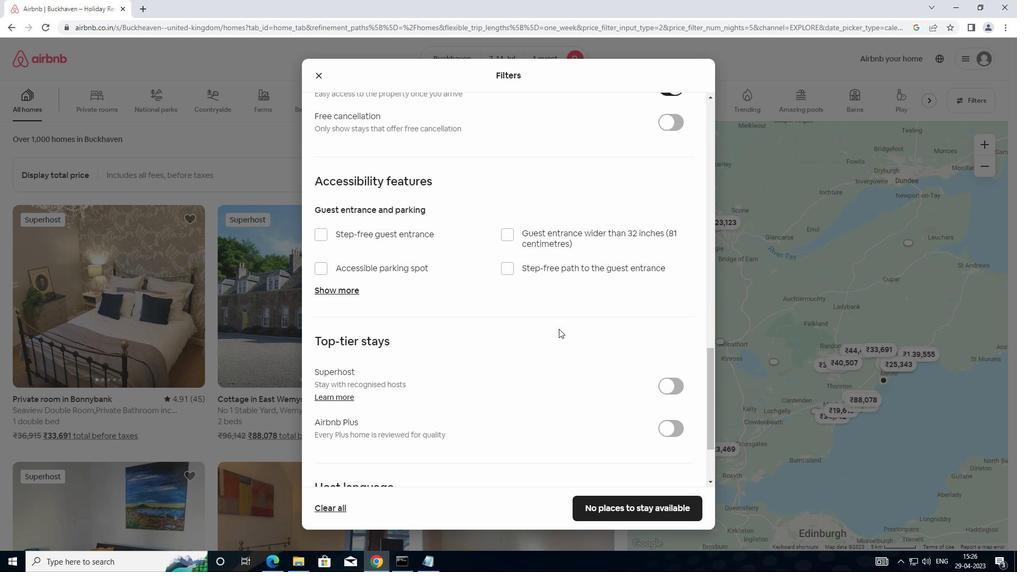 
Action: Mouse scrolled (557, 329) with delta (0, 0)
Screenshot: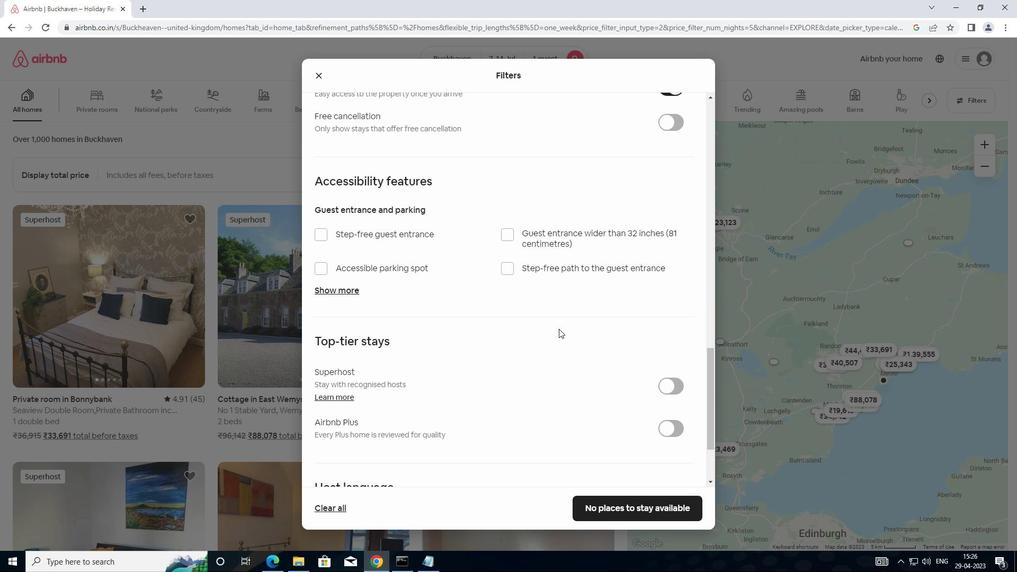 
Action: Mouse moved to (321, 409)
Screenshot: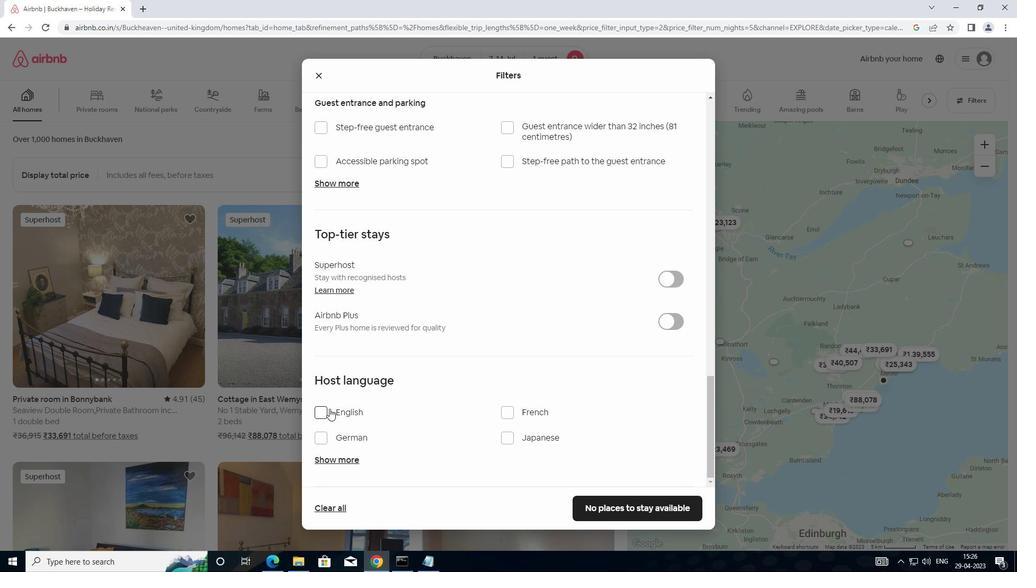 
Action: Mouse pressed left at (321, 409)
Screenshot: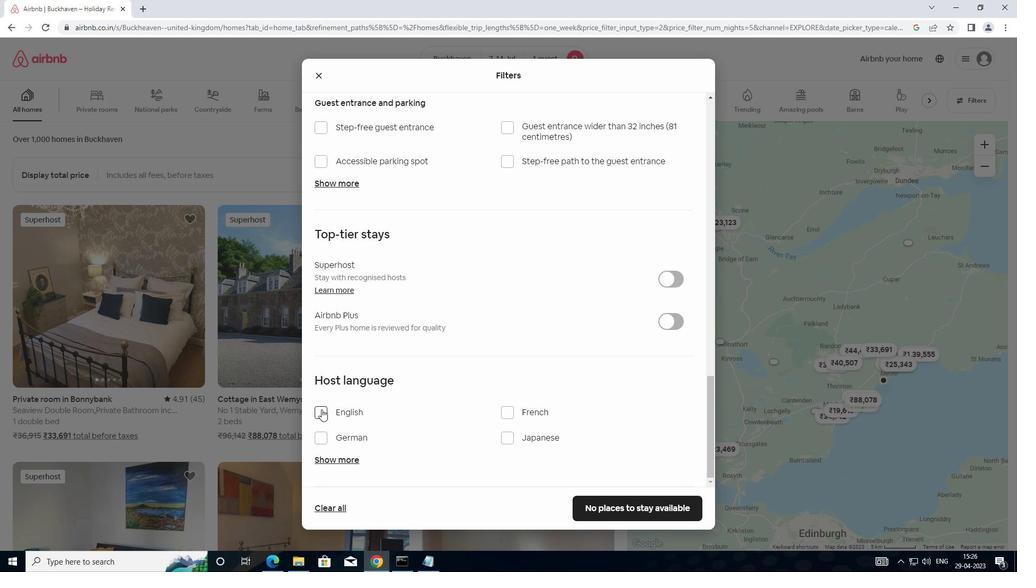 
Action: Mouse moved to (597, 504)
Screenshot: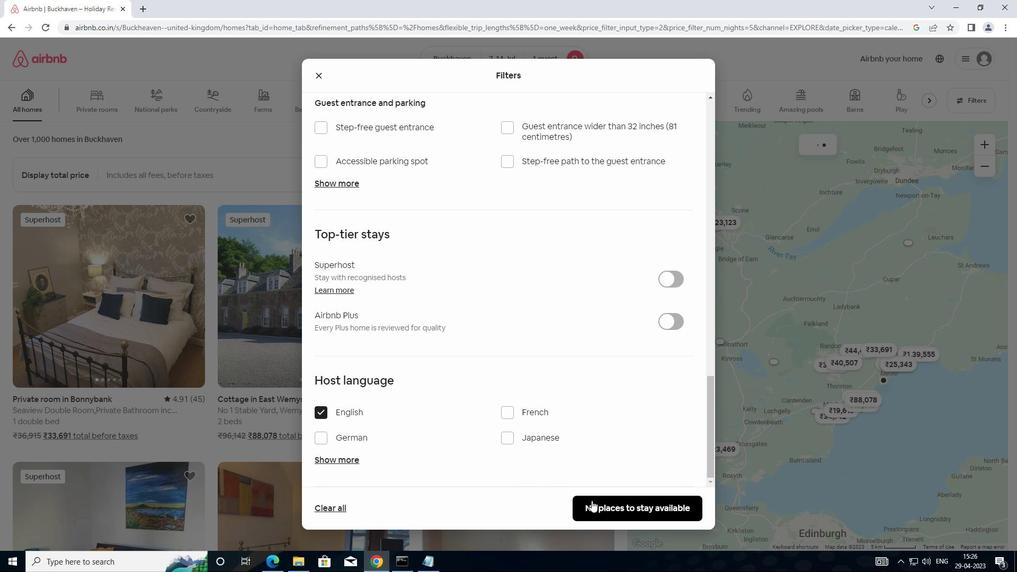 
Action: Mouse pressed left at (597, 504)
Screenshot: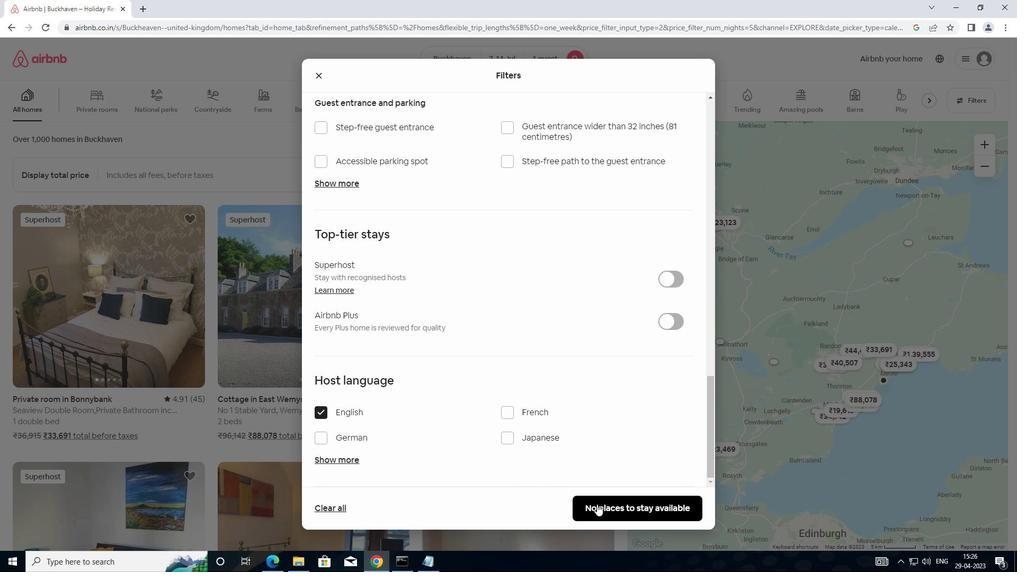 
Action: Mouse moved to (811, 433)
Screenshot: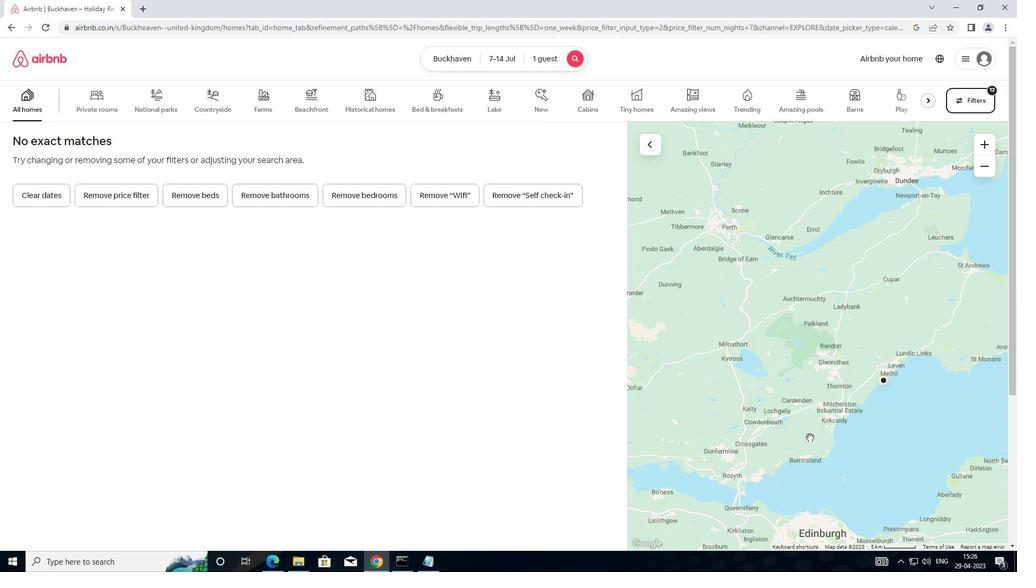
